 Task: Create new invoice with Date Opened :15-Apr-23, Select Customer: Chilli Thai, Terms: Payment Term 1. Make invoice entry for item-1 with Date: 15-Apr-23, Description: 24/7 Life Premium Bath Tissue , Action: Material, Income Account: Income:Sales, Quantity: 3, Unit Price: 15, Discount $: 0.6. Make entry for item-2 with Date: 15-Apr-23, Description: Nudges Chicken Jerky , Action: Material, Income Account: Income:Sales, Quantity: 1, Unit Price: 10.2, Discount $: 1.6. Make entry for item-3 with Date: 15-Apr-23, Description: Clean & Clear Deep Action Cream Cleanser, Action: Material, Income Account: Income:Sales, Quantity: 1, Unit Price: 11.2, Discount $: 2.1. Write Notes: 'Looking forward to serving you again.'. Post Invoice with Post Date: 15-Apr-23, Post to Accounts: Assets:Accounts Receivable. Pay / Process Payment with Transaction Date: 15-May-23, Amount: 62.1, Transfer Account: Checking Account. Print Invoice, display notes by going to Option, then go to Display Tab and check 'Invoice Notes'.
Action: Mouse moved to (165, 64)
Screenshot: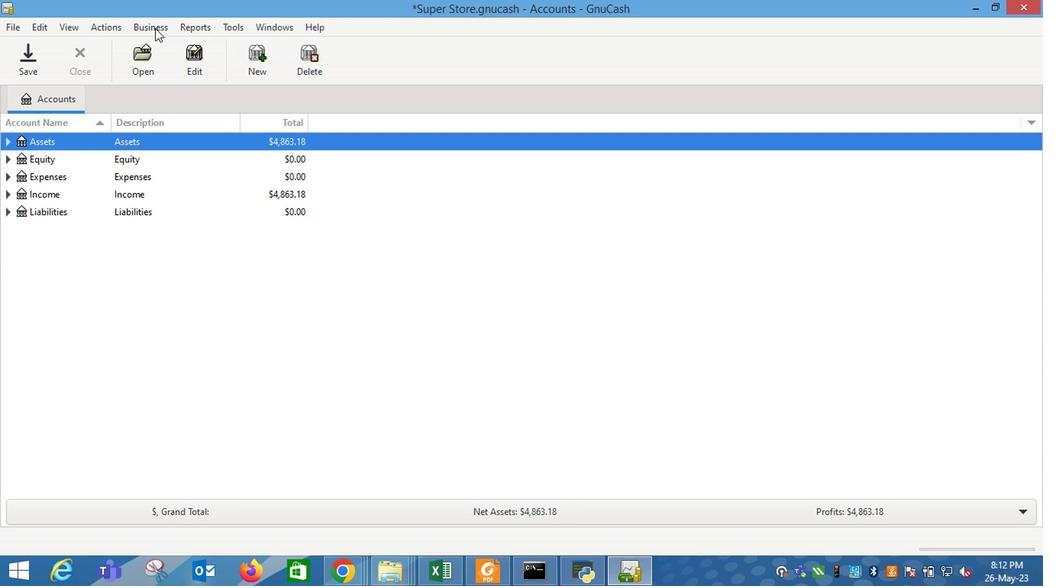 
Action: Mouse pressed left at (165, 64)
Screenshot: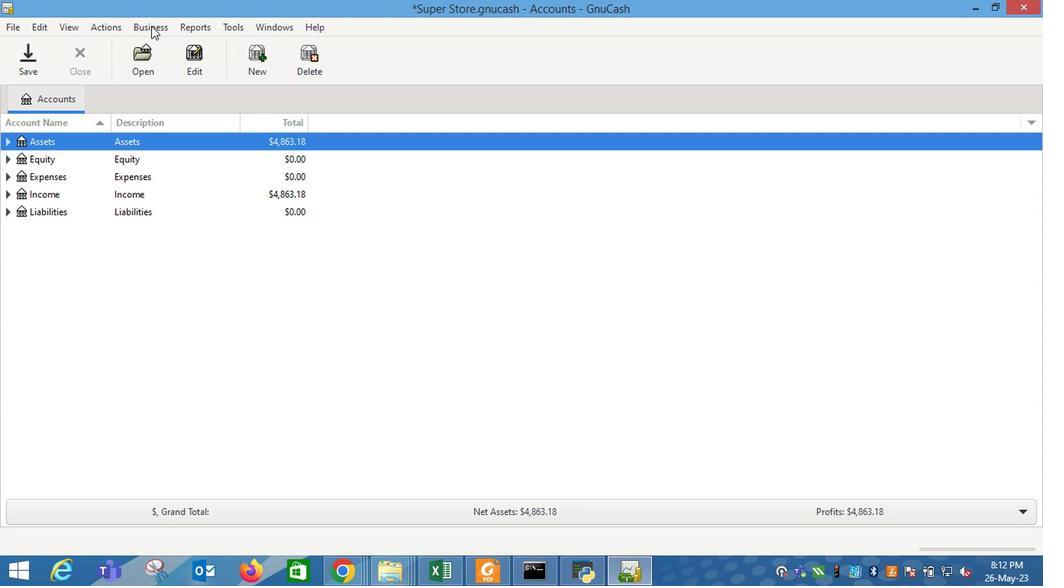
Action: Mouse moved to (335, 98)
Screenshot: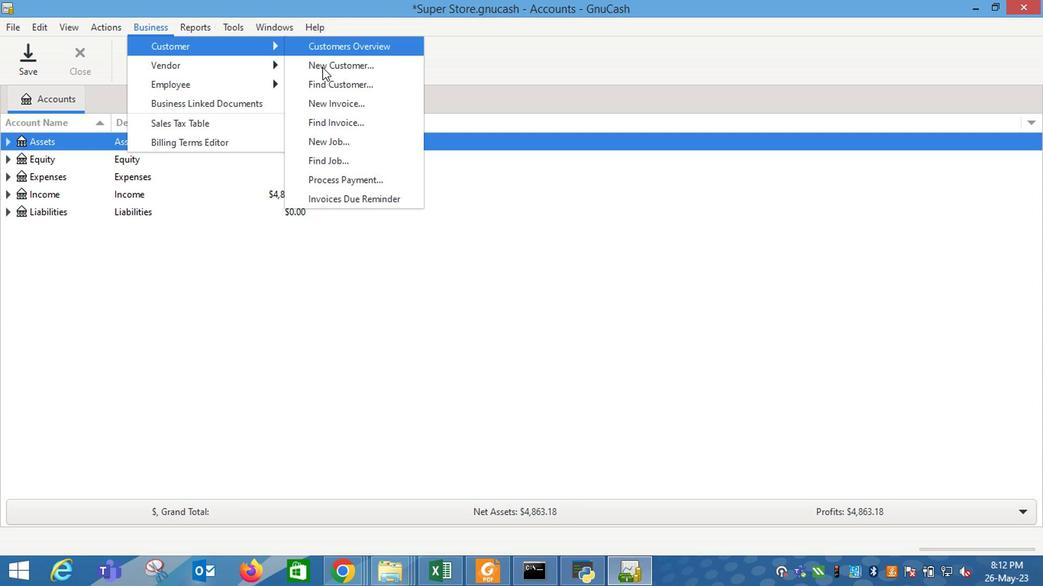 
Action: Mouse pressed left at (335, 98)
Screenshot: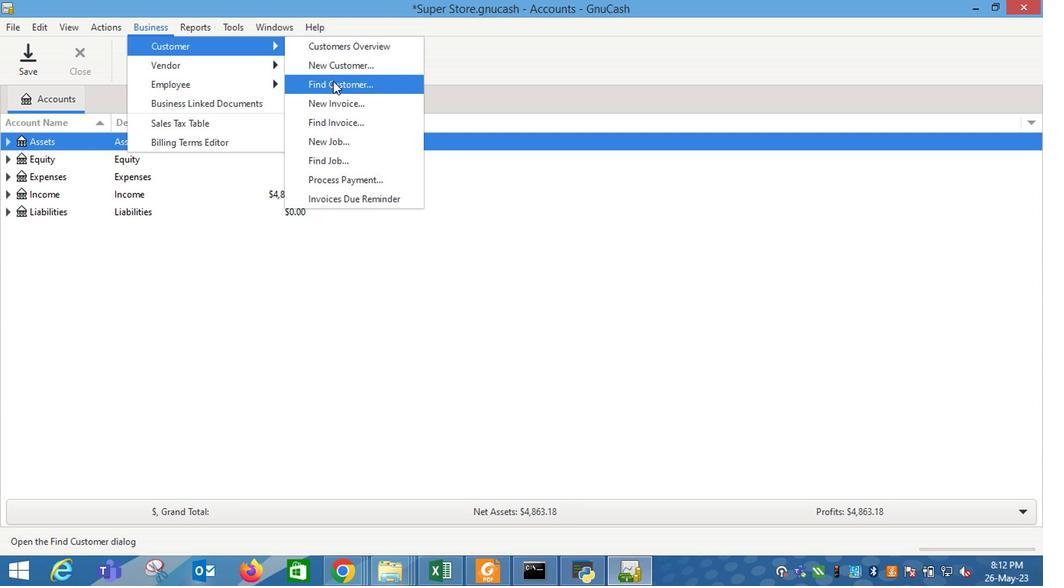 
Action: Mouse moved to (658, 89)
Screenshot: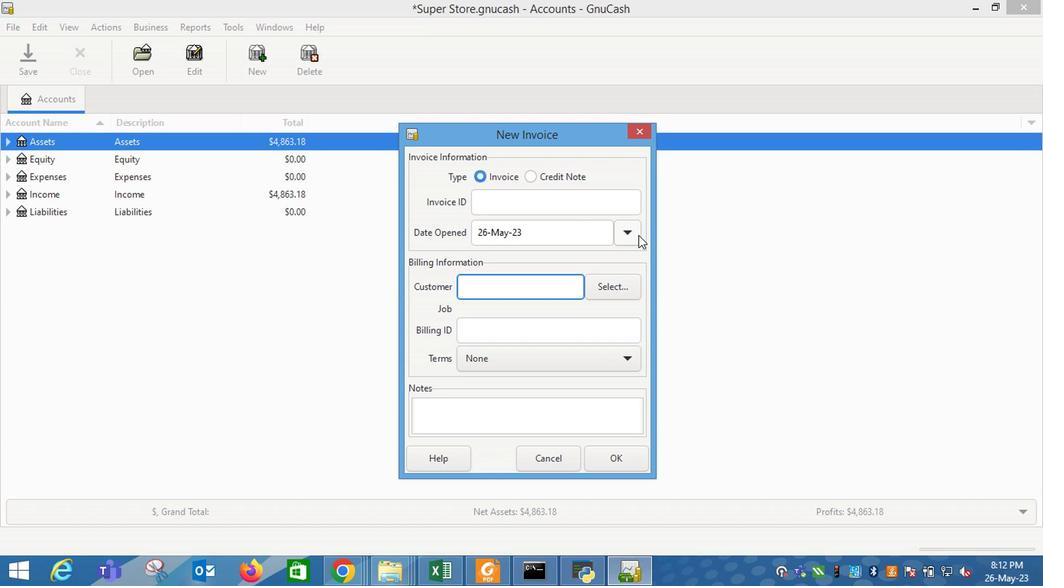 
Action: Mouse pressed left at (658, 89)
Screenshot: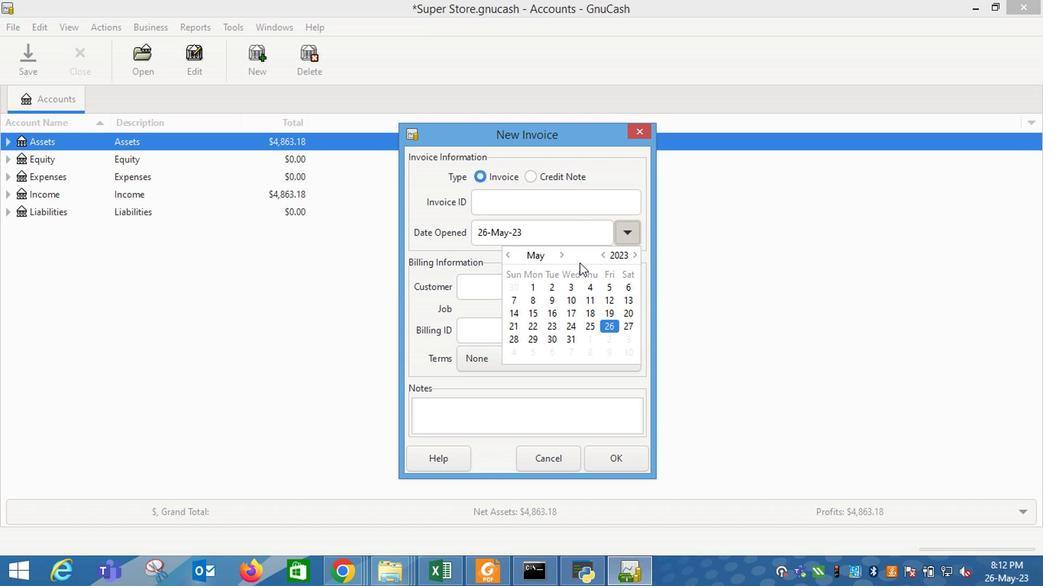 
Action: Mouse moved to (160, 60)
Screenshot: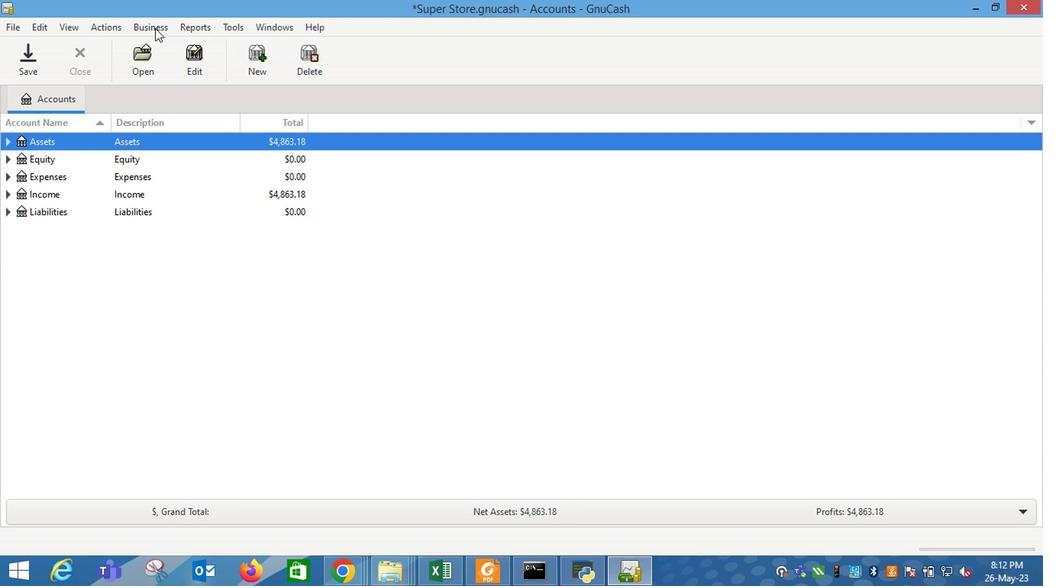 
Action: Mouse pressed left at (160, 60)
Screenshot: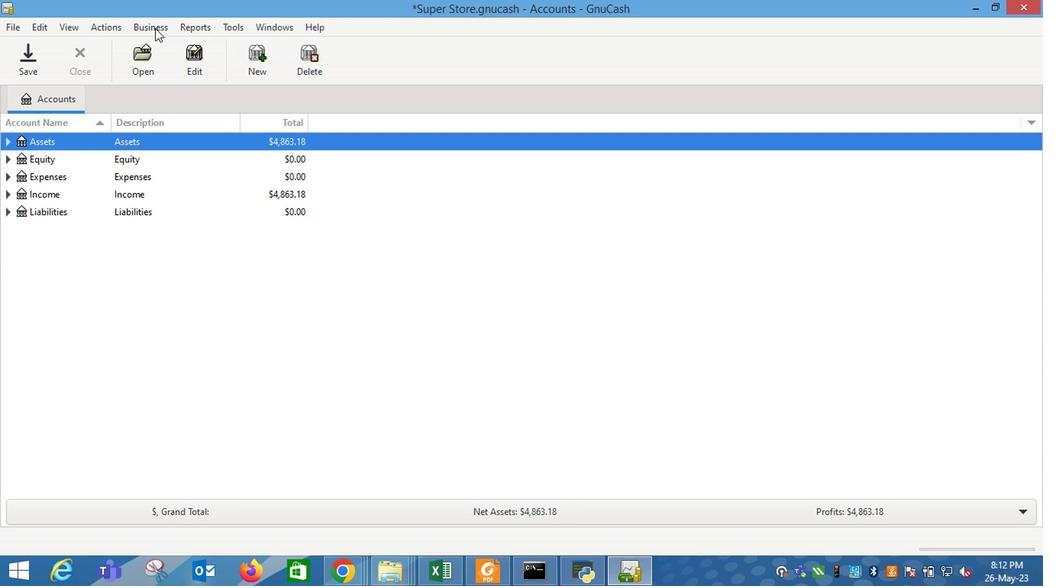 
Action: Mouse moved to (341, 131)
Screenshot: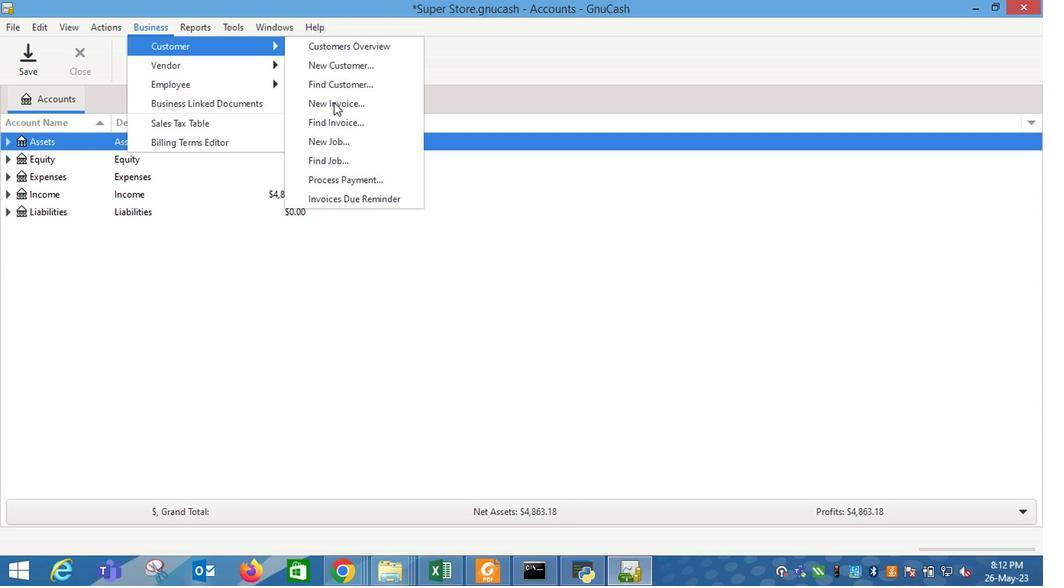 
Action: Mouse pressed left at (341, 131)
Screenshot: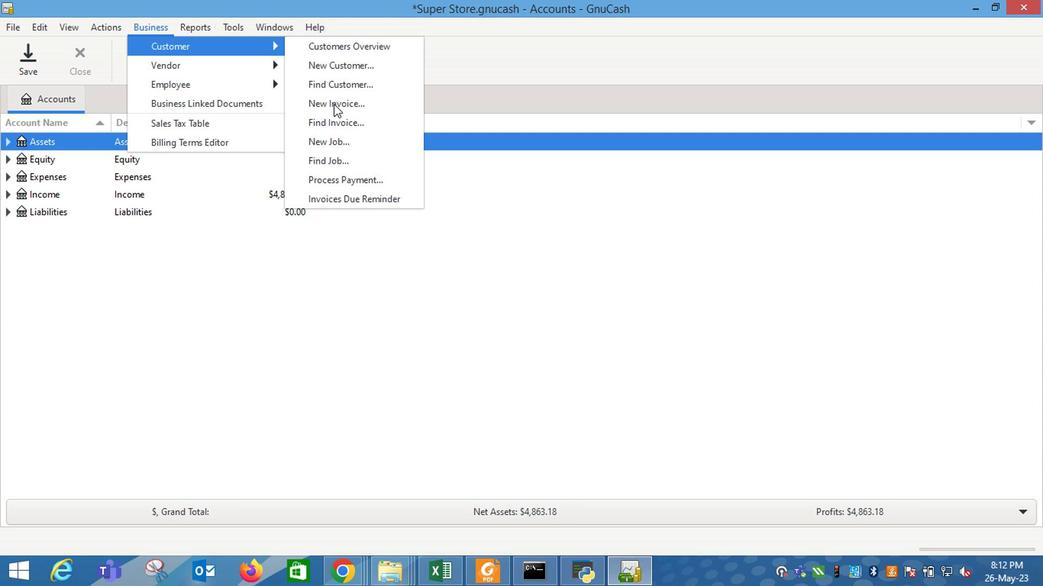 
Action: Mouse moved to (642, 251)
Screenshot: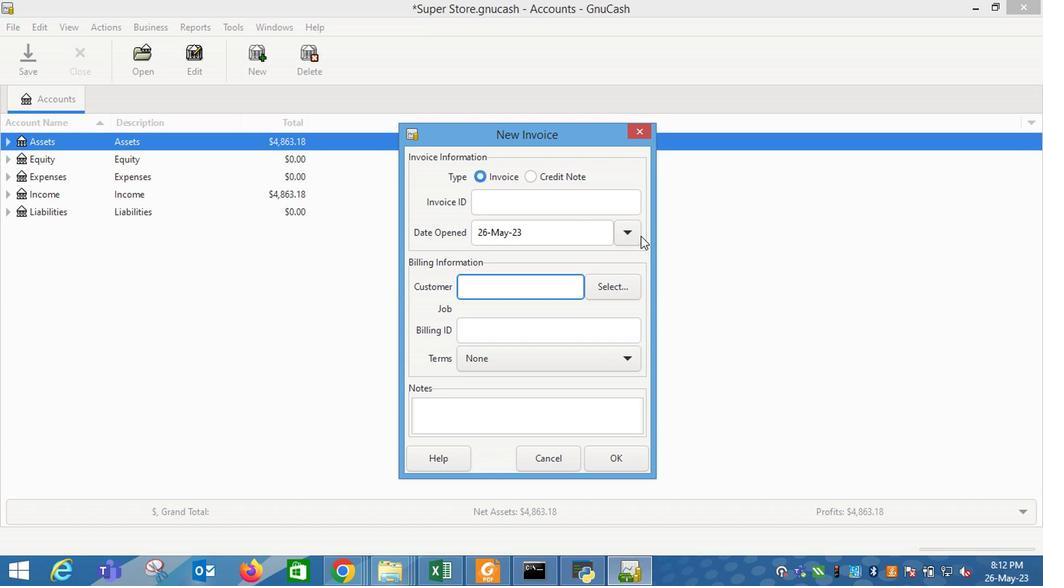 
Action: Mouse pressed left at (642, 251)
Screenshot: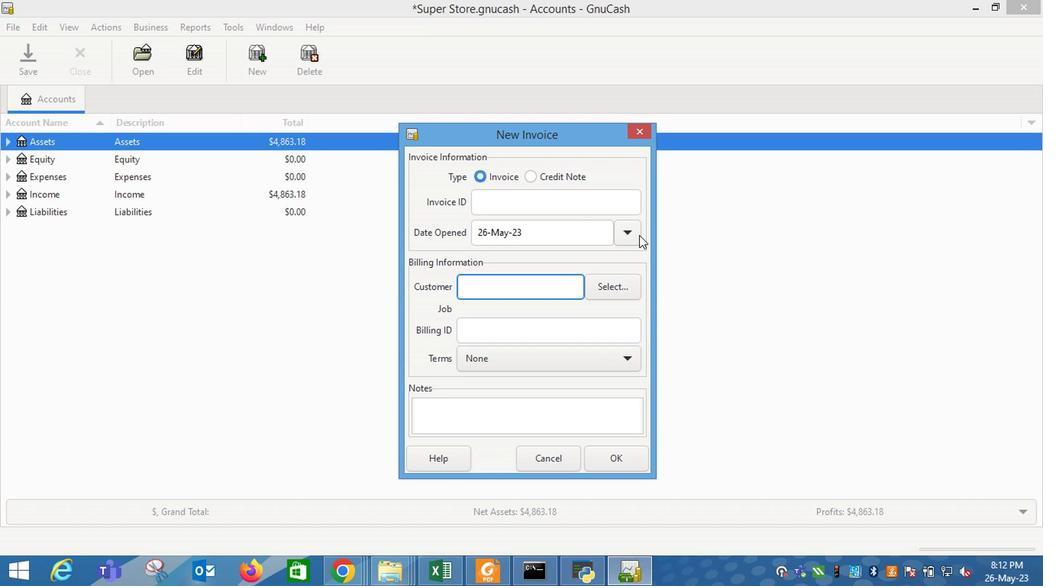 
Action: Mouse moved to (514, 268)
Screenshot: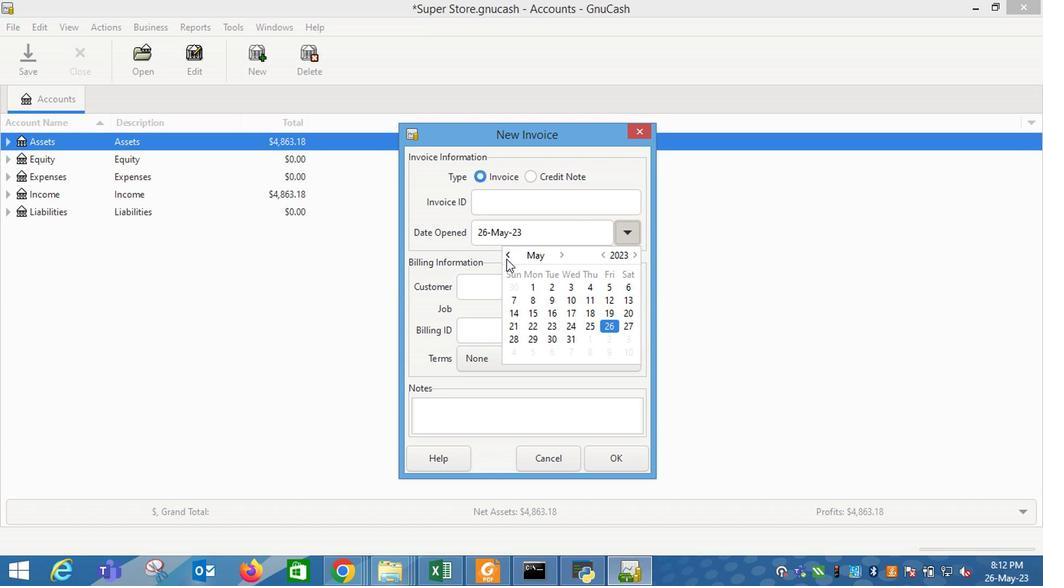 
Action: Mouse pressed left at (514, 268)
Screenshot: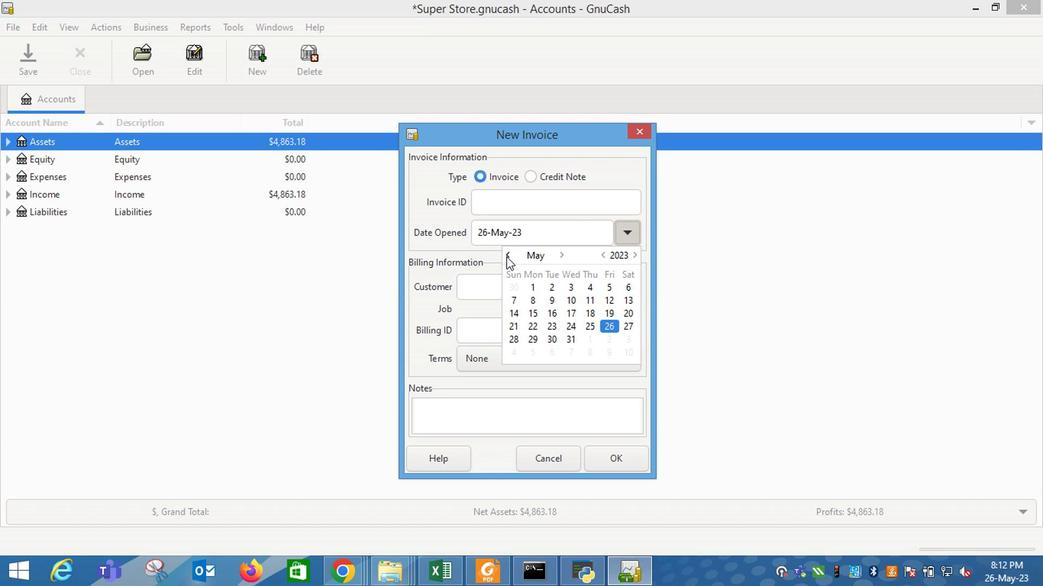 
Action: Mouse moved to (634, 319)
Screenshot: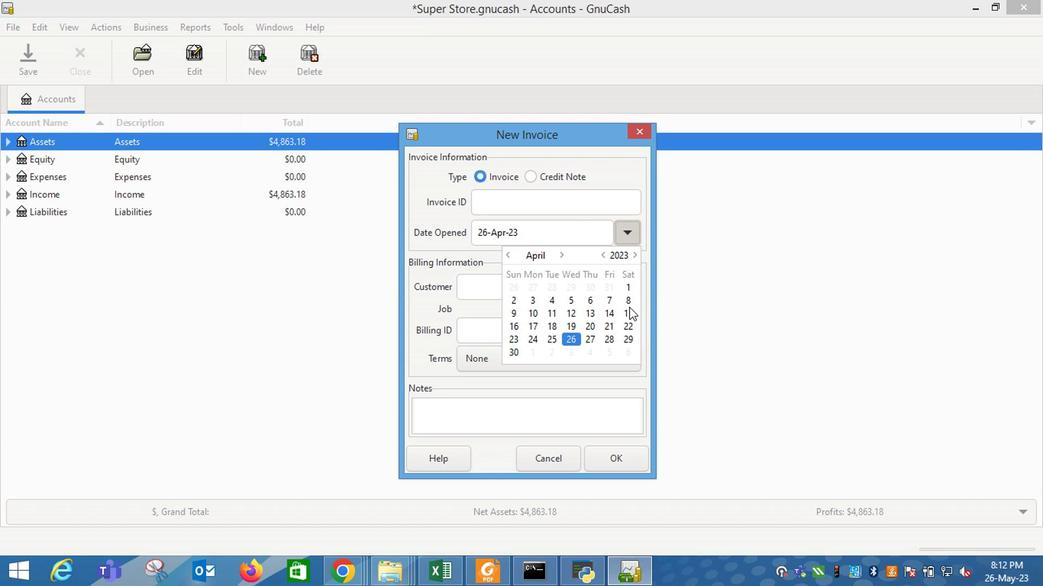 
Action: Mouse pressed left at (634, 319)
Screenshot: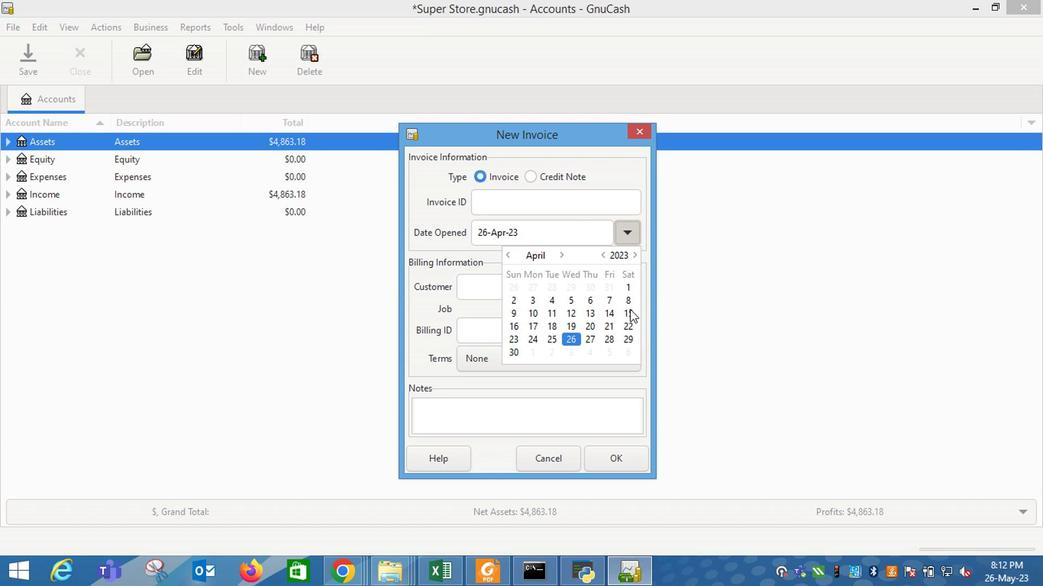 
Action: Mouse moved to (472, 289)
Screenshot: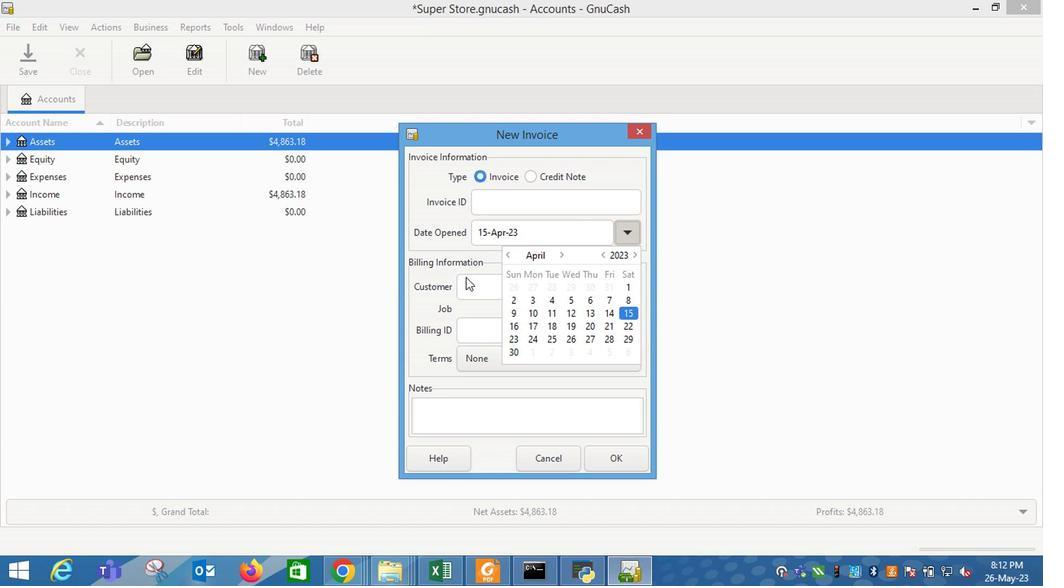 
Action: Mouse pressed left at (472, 289)
Screenshot: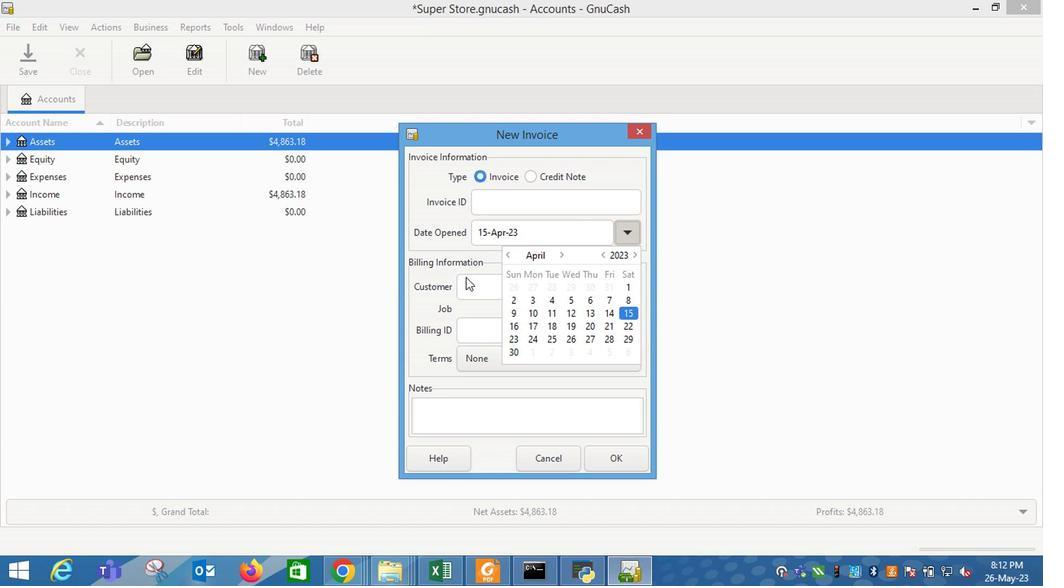 
Action: Mouse moved to (480, 296)
Screenshot: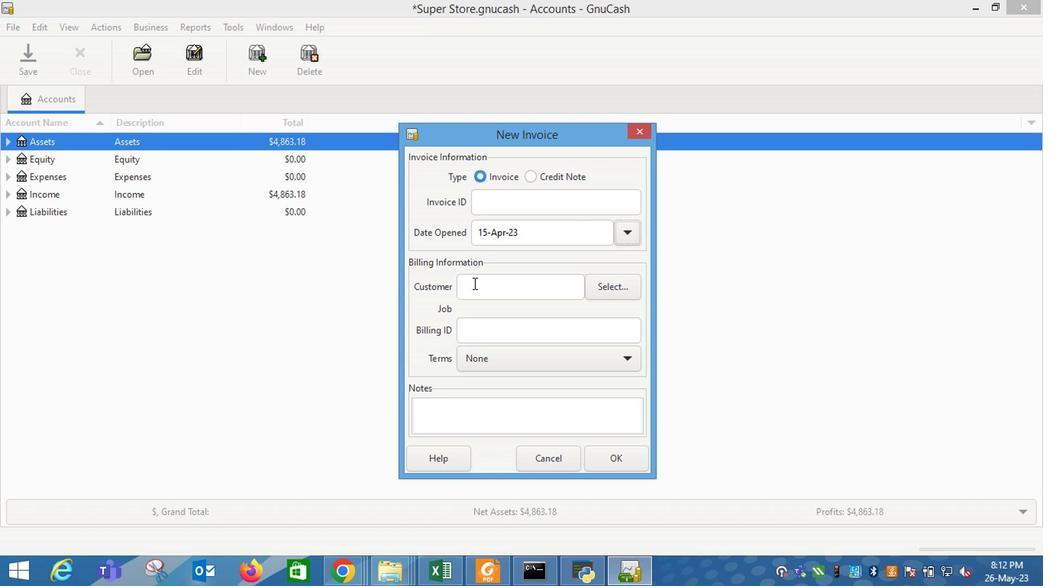 
Action: Mouse pressed left at (480, 296)
Screenshot: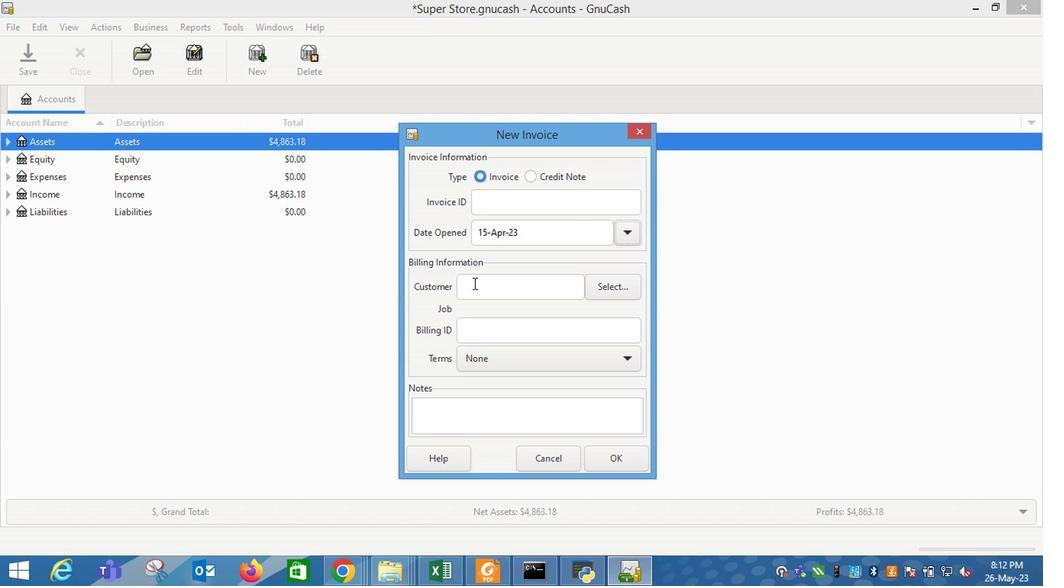 
Action: Key pressed <Key.shift_r>Chi
Screenshot: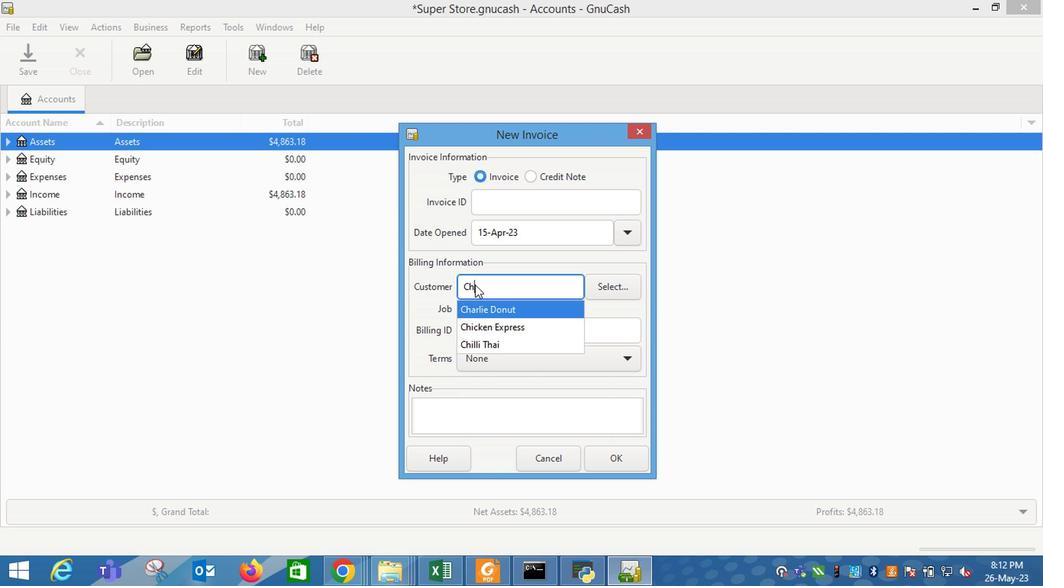 
Action: Mouse moved to (493, 339)
Screenshot: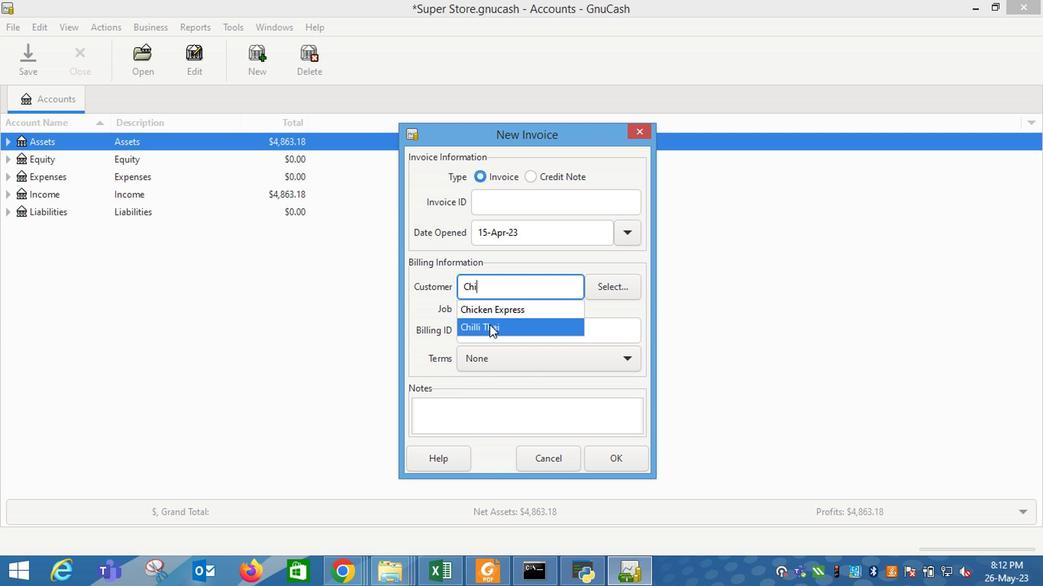 
Action: Mouse pressed left at (493, 339)
Screenshot: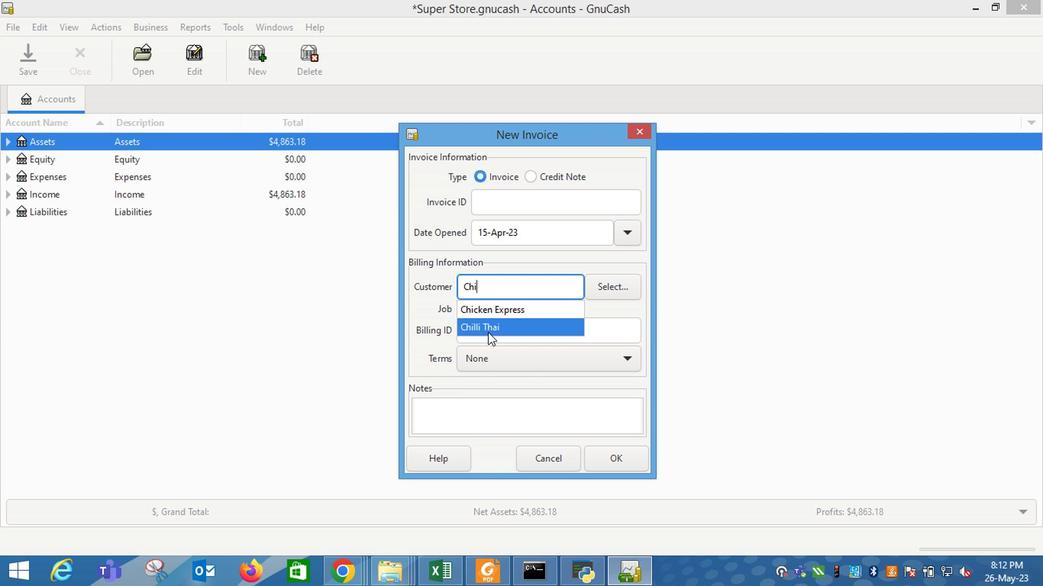 
Action: Mouse moved to (498, 378)
Screenshot: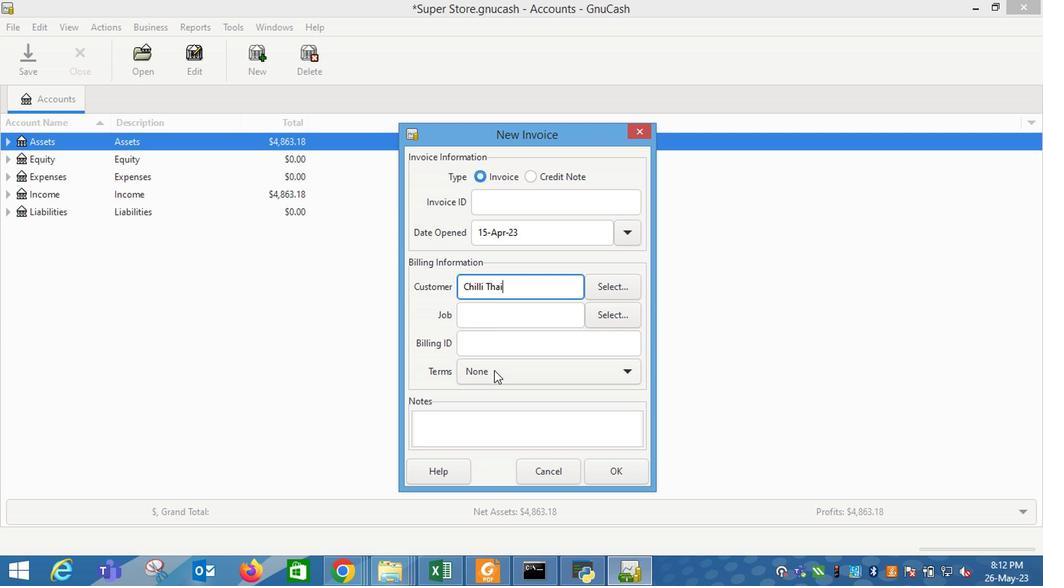 
Action: Mouse pressed left at (498, 378)
Screenshot: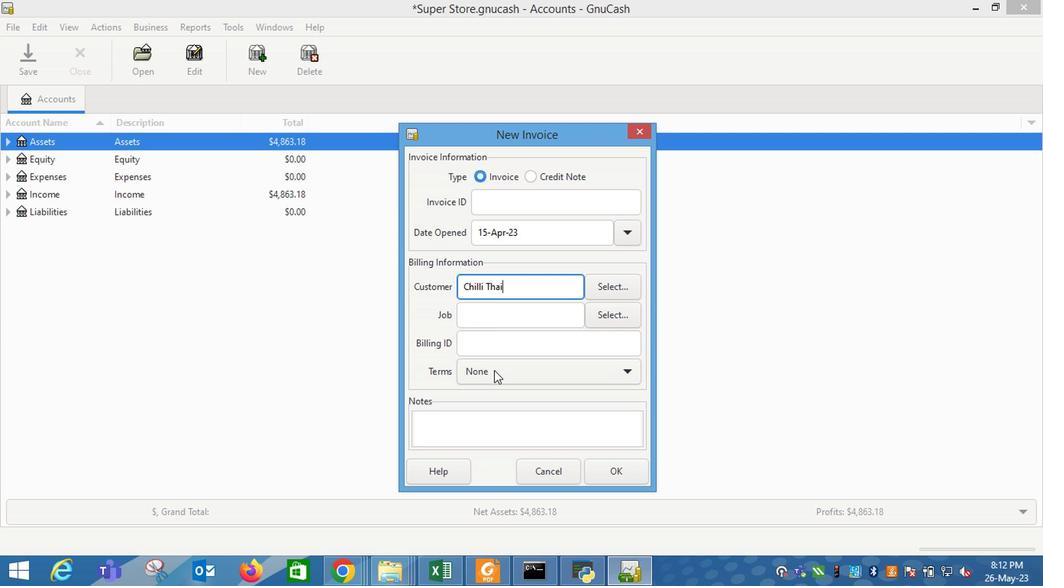 
Action: Mouse moved to (499, 404)
Screenshot: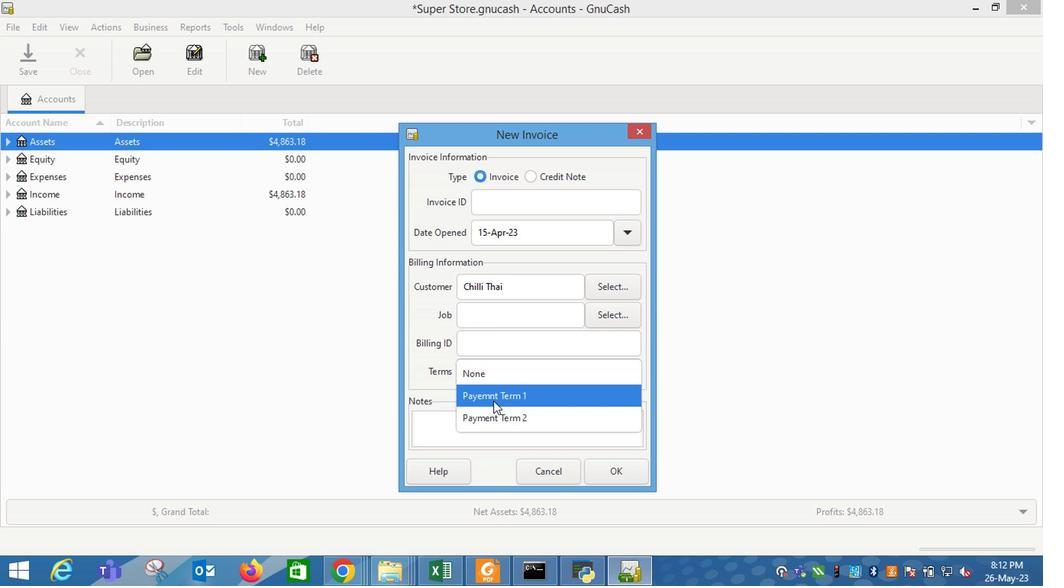 
Action: Mouse pressed left at (499, 404)
Screenshot: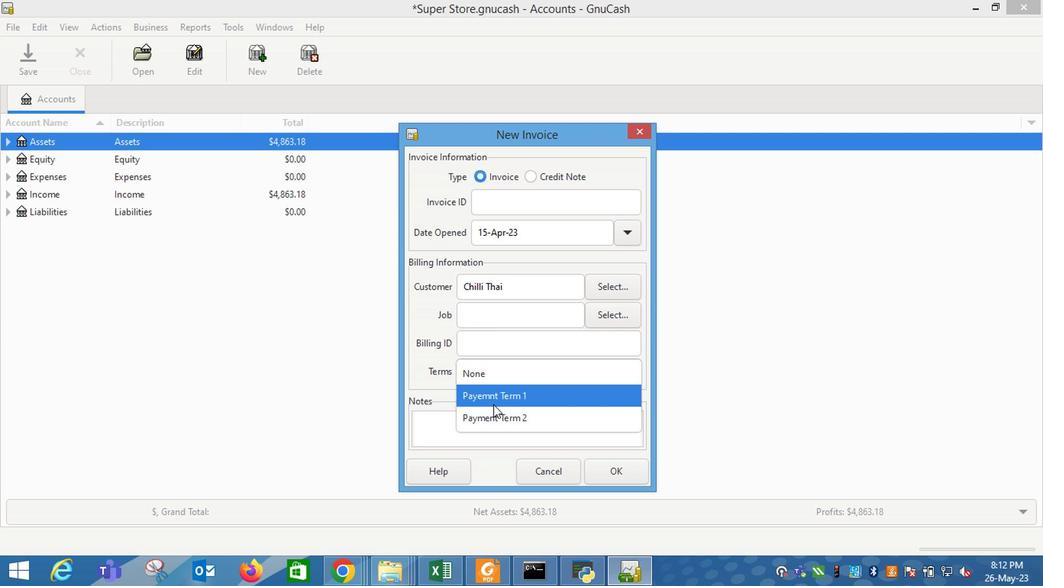 
Action: Mouse moved to (610, 468)
Screenshot: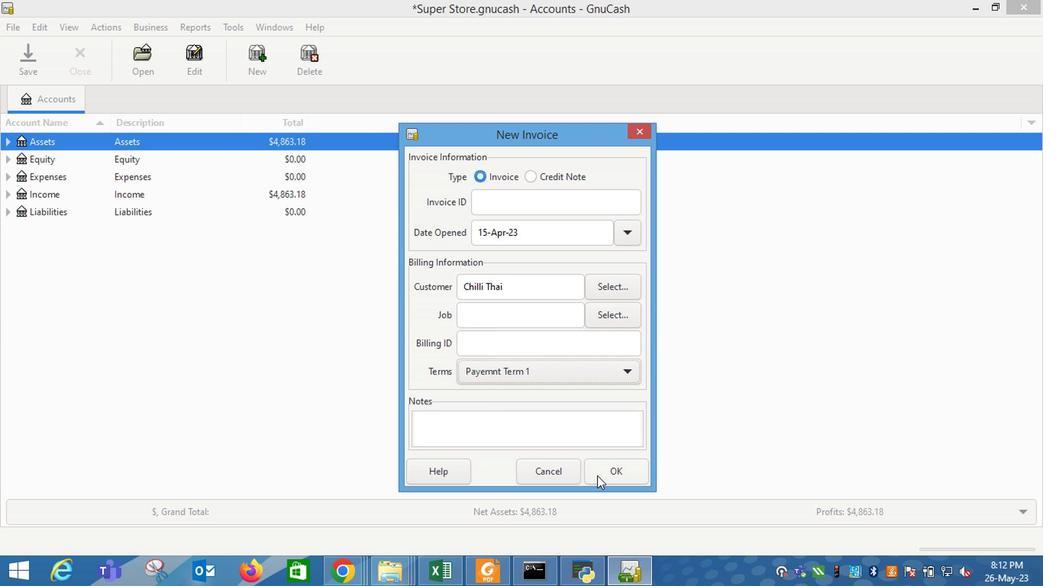 
Action: Mouse pressed left at (610, 468)
Screenshot: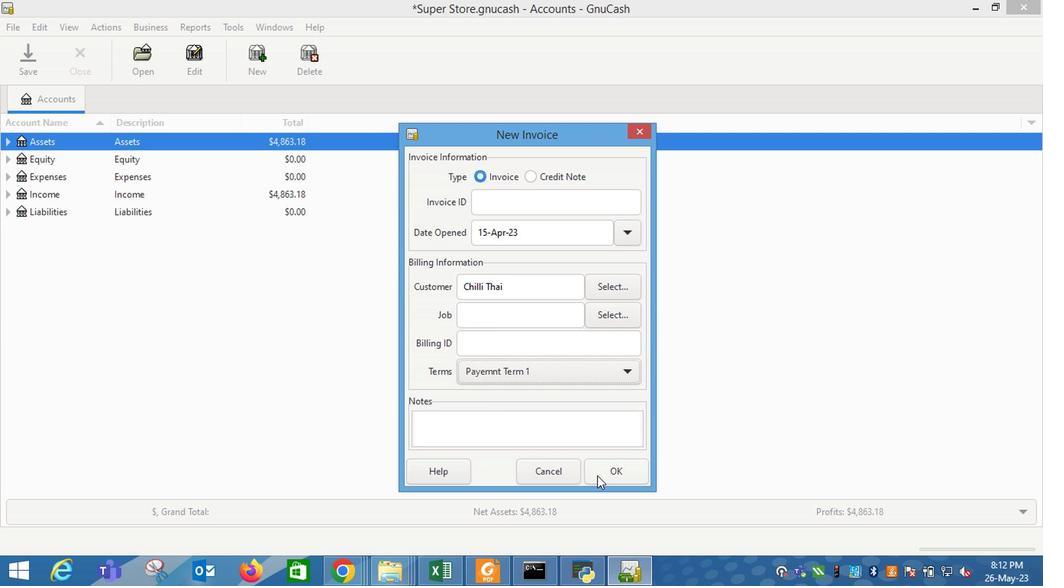 
Action: Mouse moved to (80, 307)
Screenshot: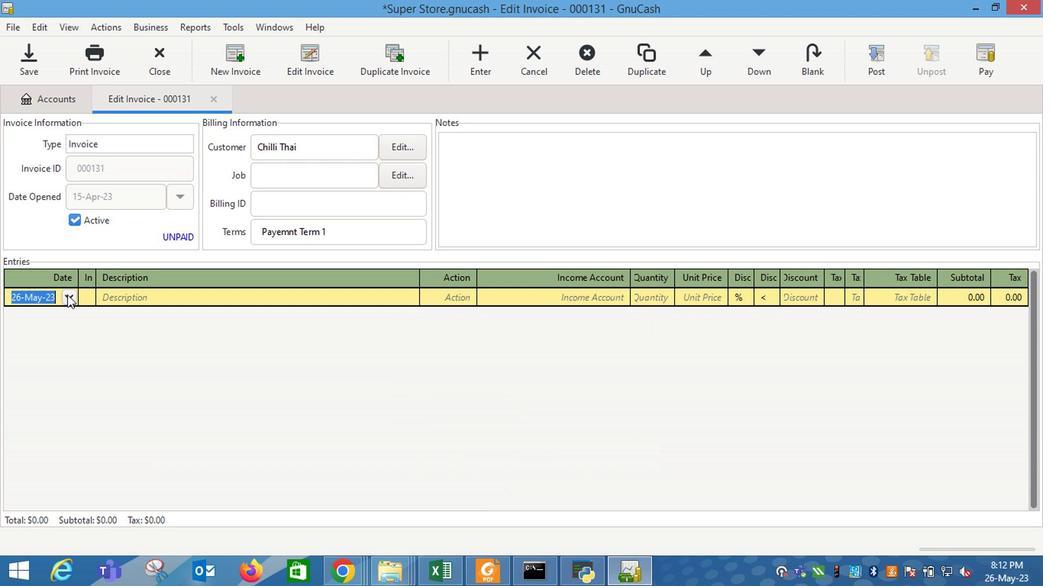 
Action: Mouse pressed left at (80, 307)
Screenshot: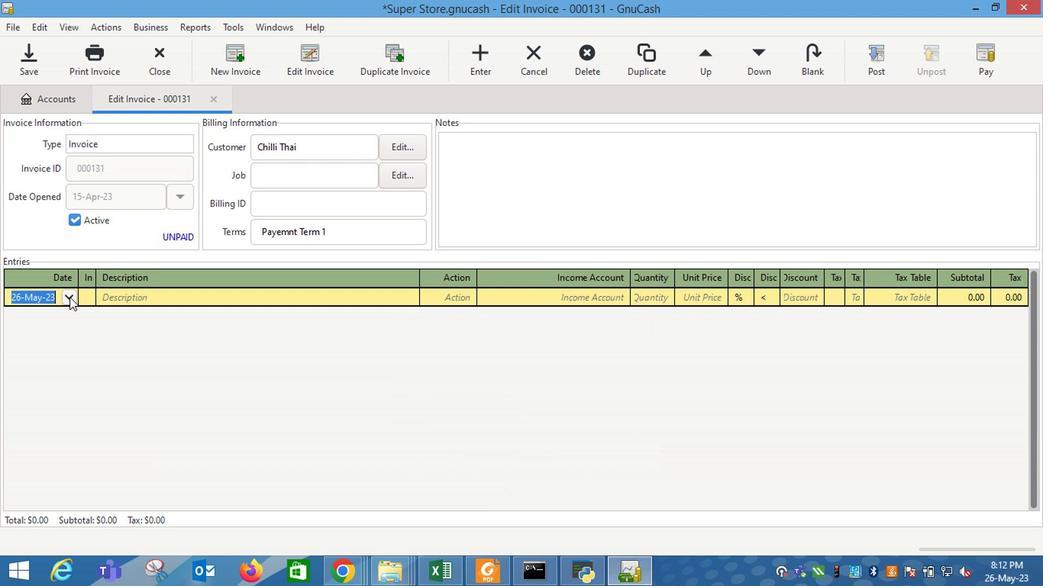 
Action: Mouse moved to (19, 323)
Screenshot: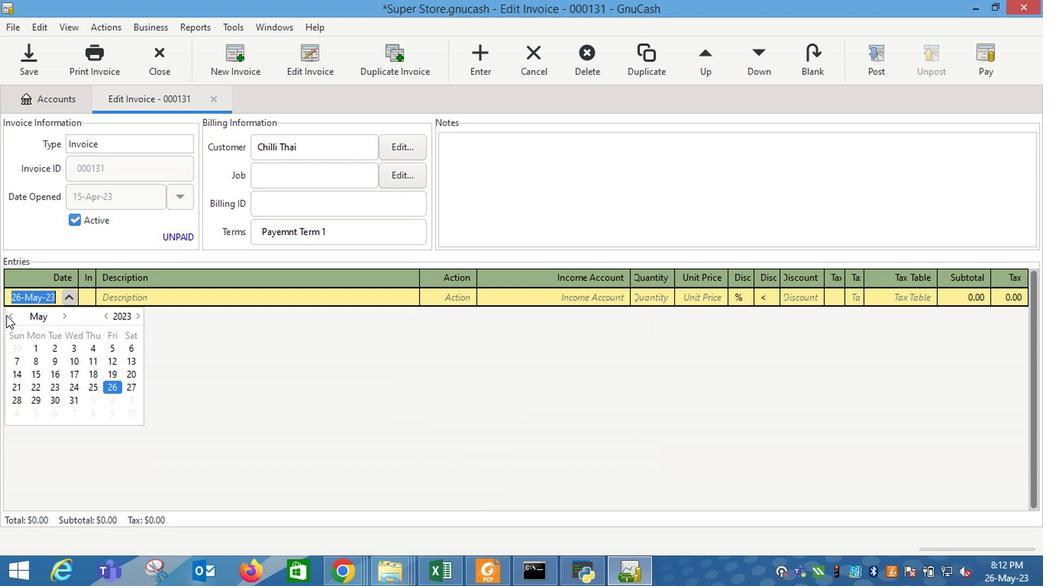 
Action: Mouse pressed left at (19, 323)
Screenshot: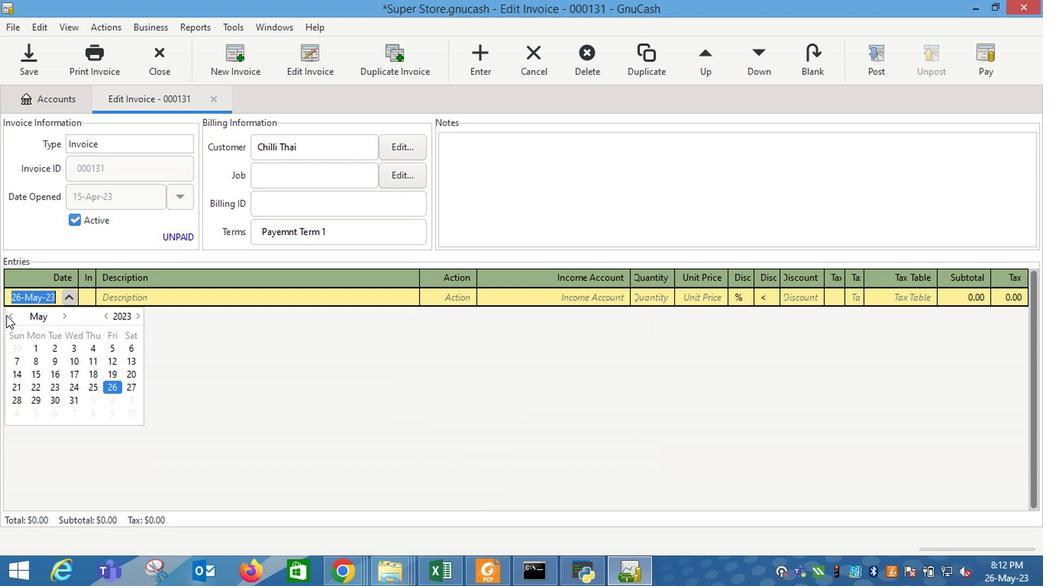
Action: Mouse moved to (139, 378)
Screenshot: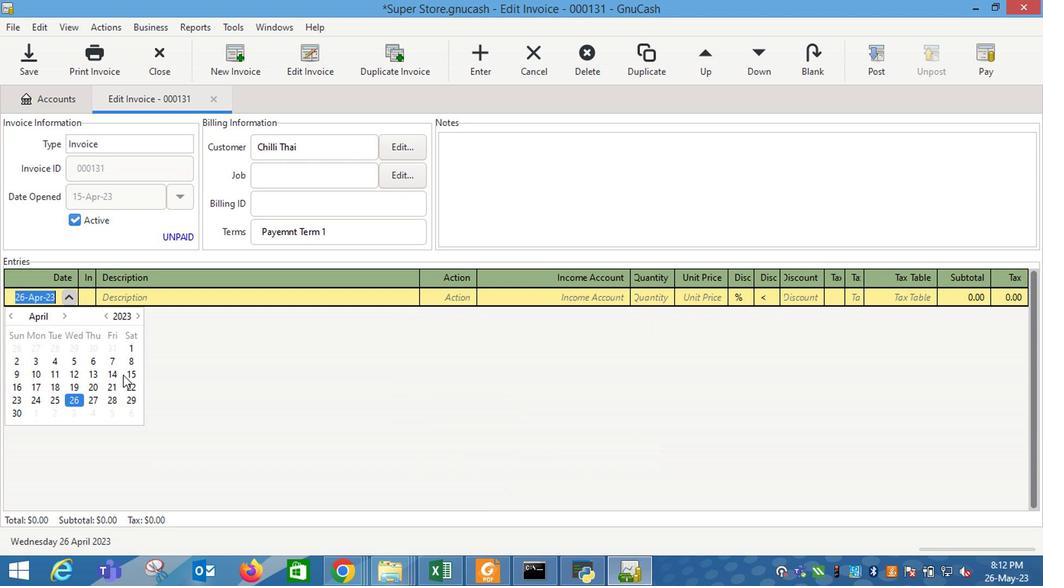 
Action: Mouse pressed left at (139, 378)
Screenshot: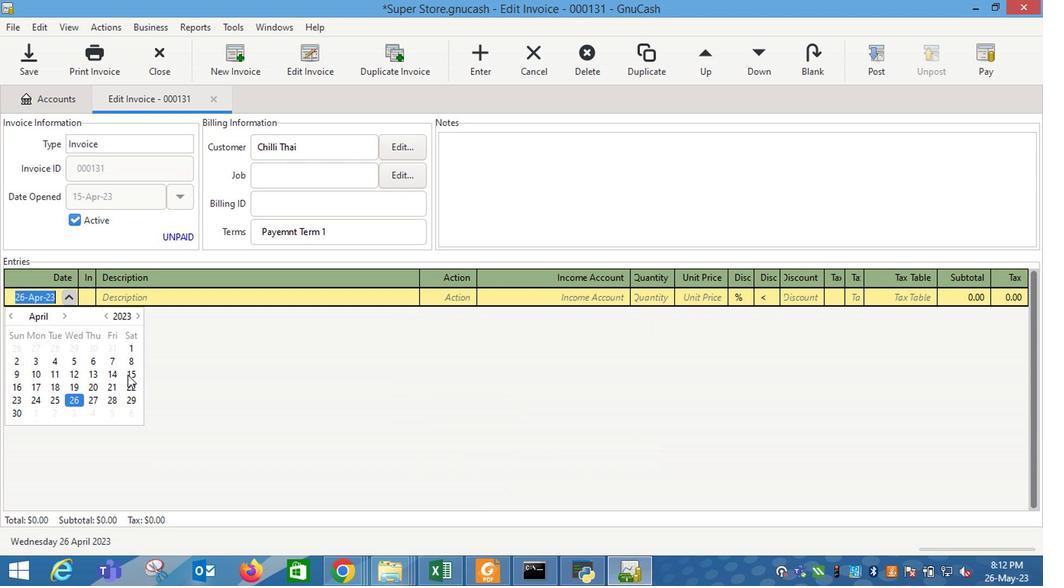 
Action: Mouse moved to (140, 377)
Screenshot: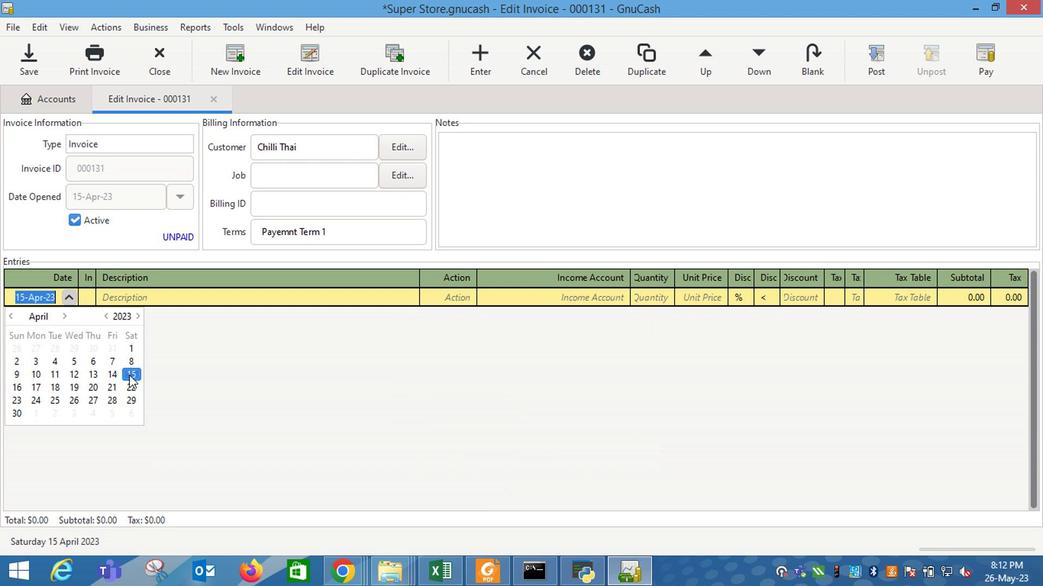
Action: Key pressed <Key.tab>24/7<Key.space><Key.shift_r>Life<Key.space><Key.shift_r>Premium<Key.space><Key.shift_r>Bath<Key.space><Key.shift_r>Tissue<Key.tab>m<Key.tab>i<Key.down><Key.down><Key.down><Key.tab>3<Key.tab>15
Screenshot: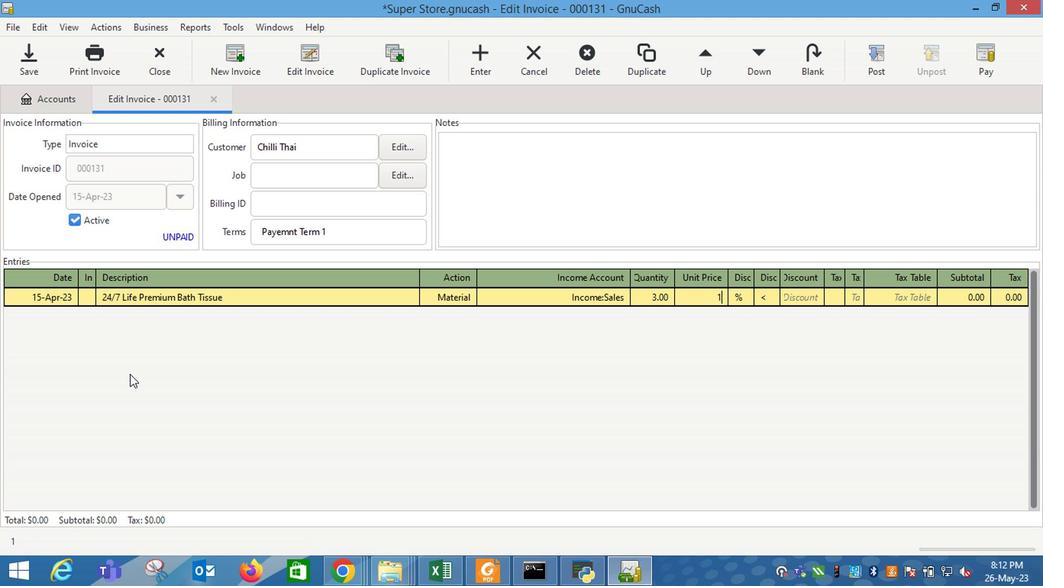 
Action: Mouse moved to (765, 313)
Screenshot: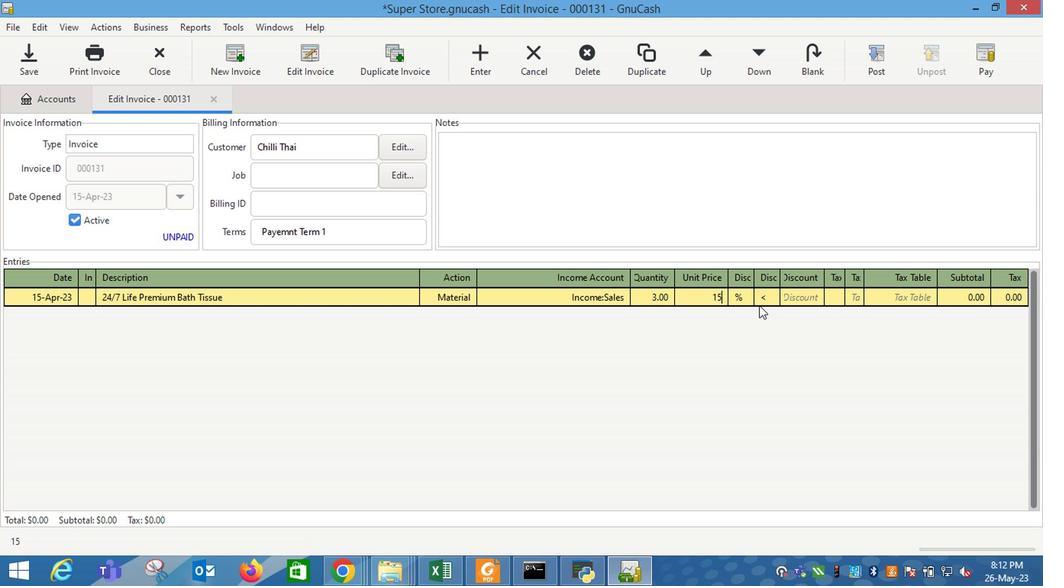 
Action: Key pressed <Key.tab>
Screenshot: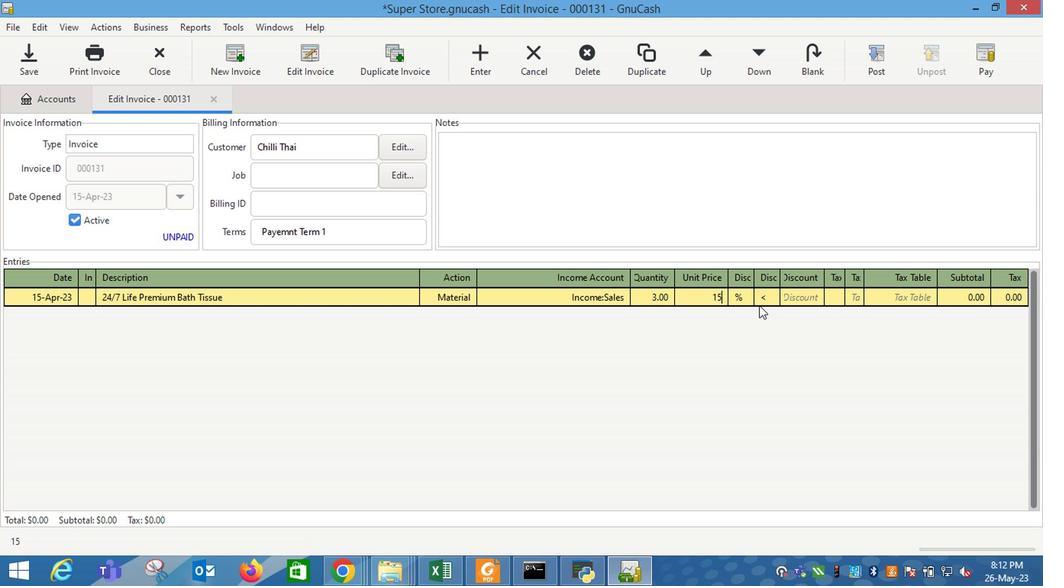 
Action: Mouse moved to (751, 308)
Screenshot: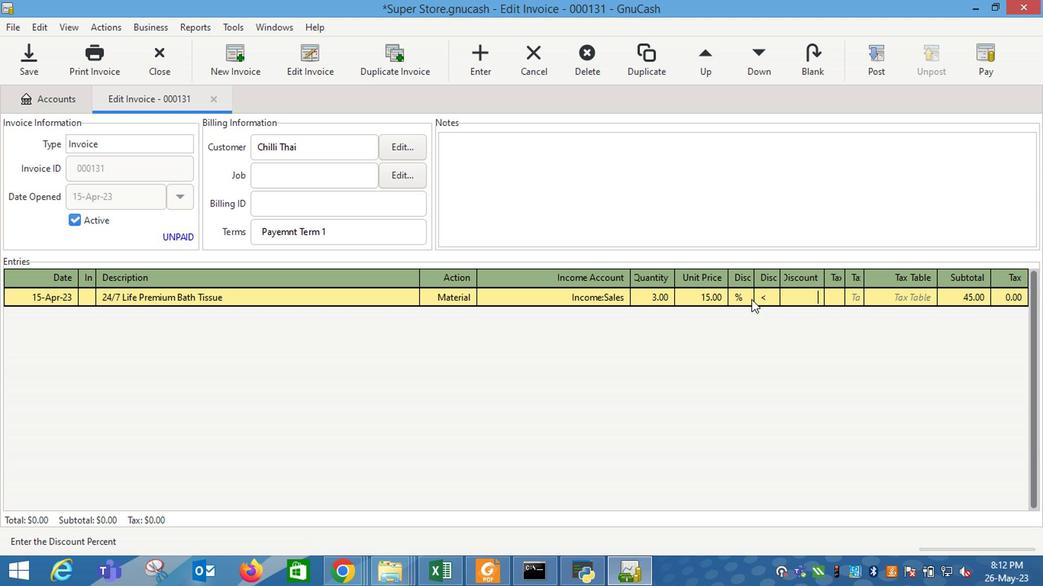 
Action: Mouse pressed left at (751, 308)
Screenshot: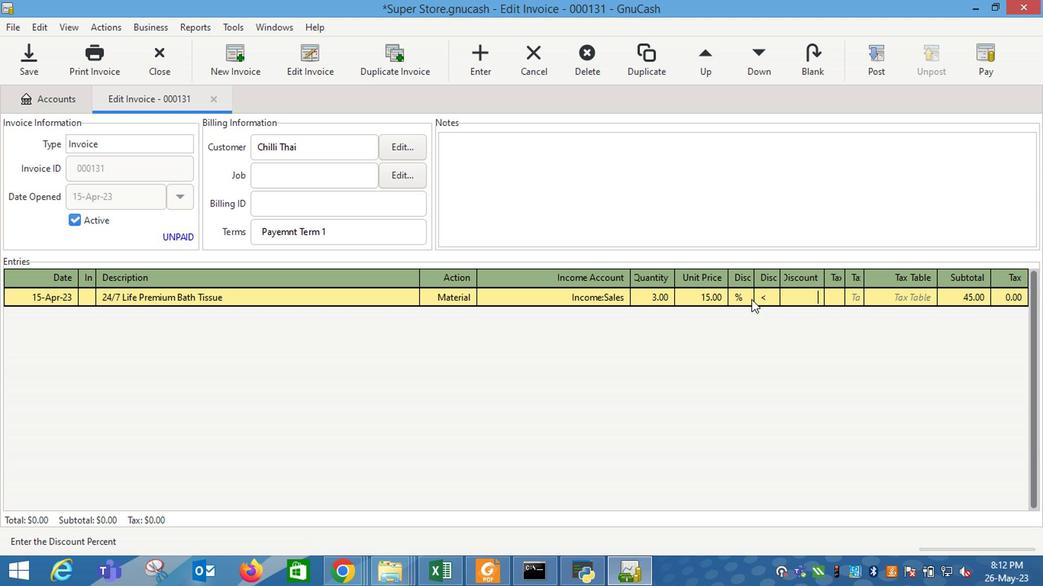 
Action: Mouse moved to (768, 305)
Screenshot: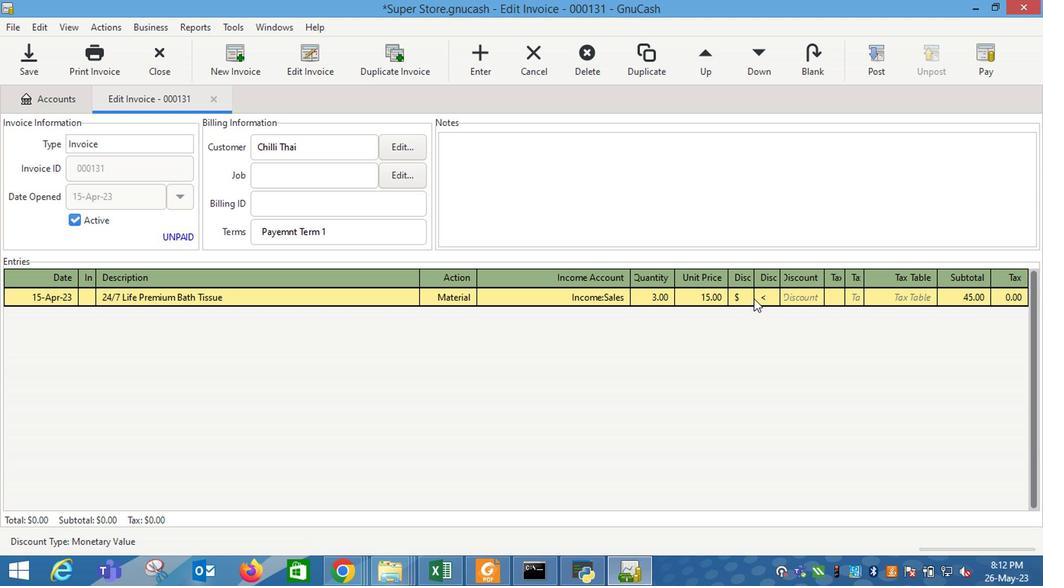 
Action: Mouse pressed left at (768, 305)
Screenshot: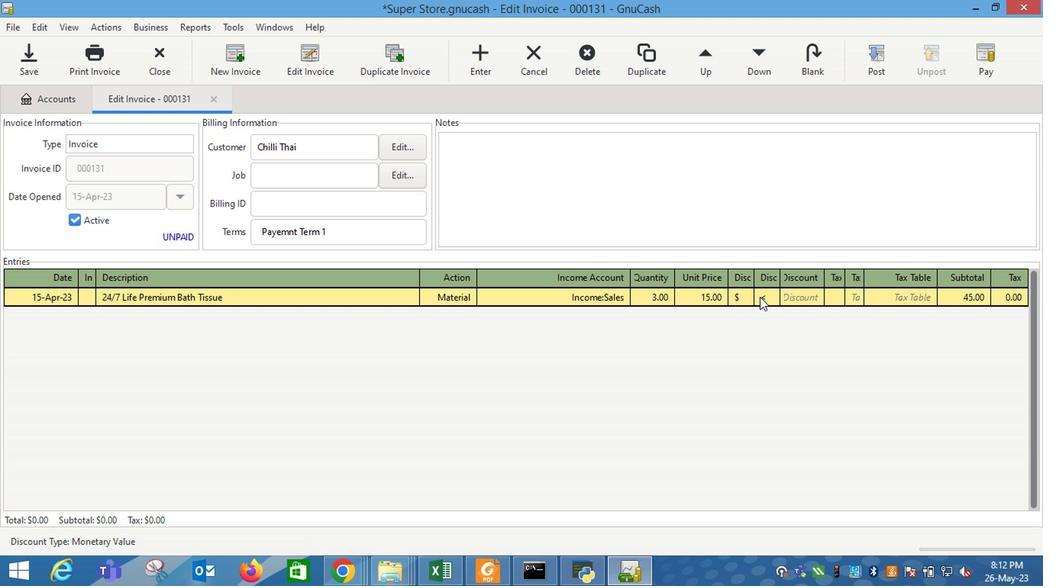 
Action: Mouse moved to (813, 305)
Screenshot: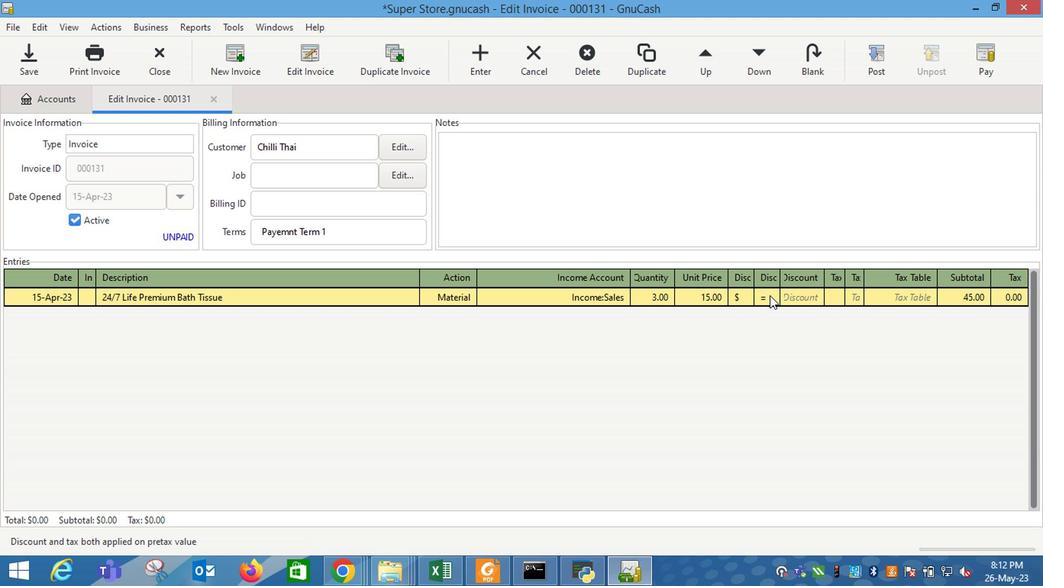 
Action: Mouse pressed left at (813, 305)
Screenshot: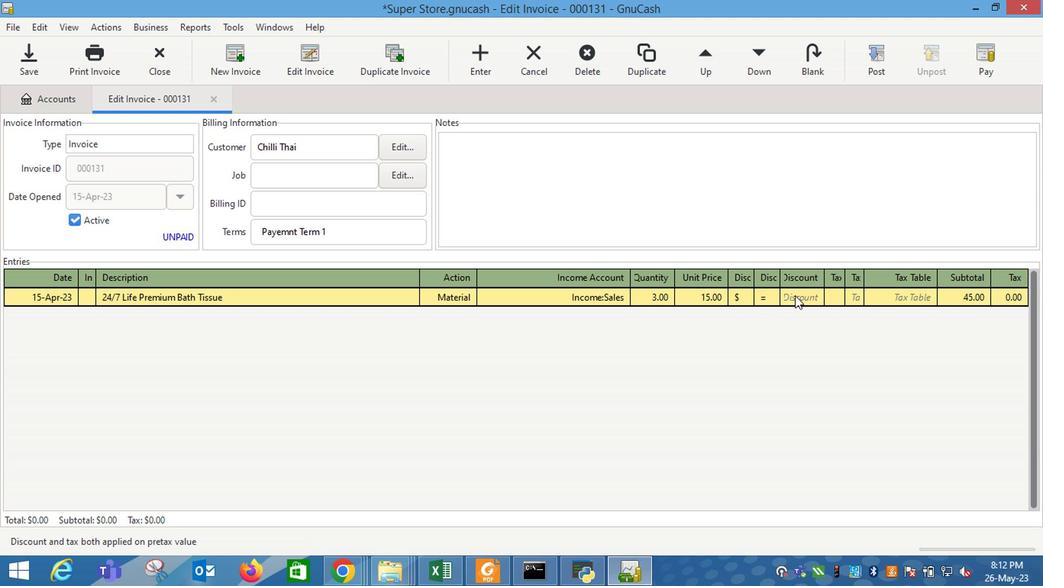 
Action: Key pressed 0.6<Key.enter><Key.tab><Key.shift_r>Nudges<Key.space><Key.shift_r>Chicken<Key.space><Key.shift_r>K<Key.backspace><Key.shift_r>Jerky<Key.tab>m<Key.tab>i<Key.down><Key.down><Key.down><Key.tab>1<Key.tab>10.2
Screenshot: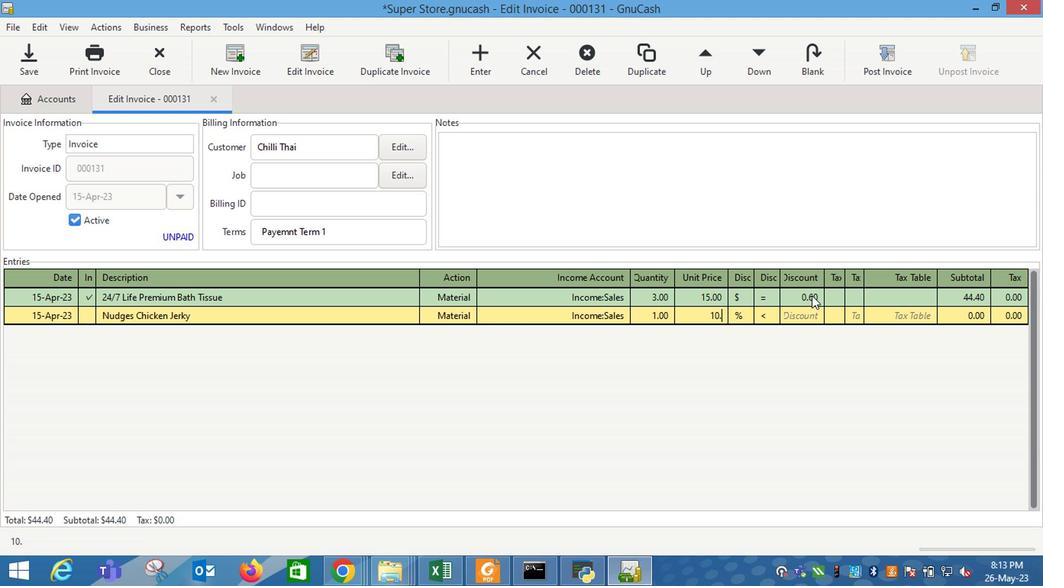 
Action: Mouse moved to (734, 320)
Screenshot: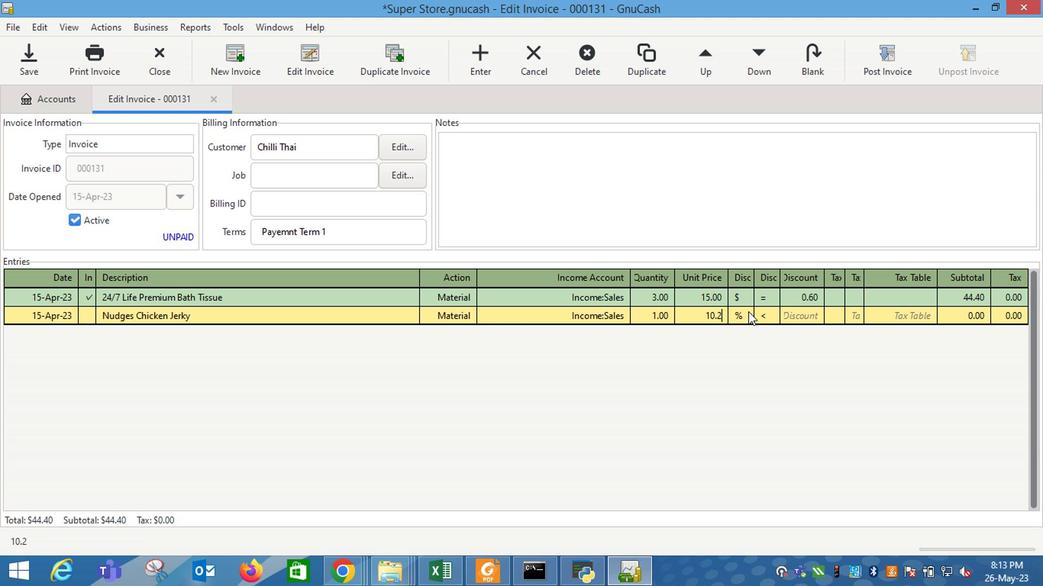 
Action: Mouse pressed left at (734, 320)
Screenshot: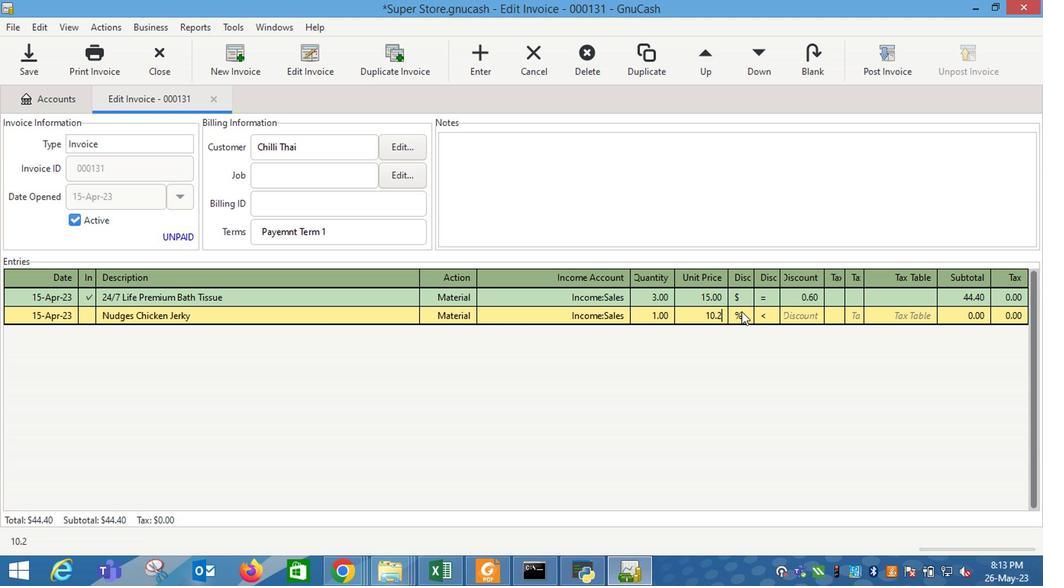 
Action: Mouse moved to (766, 324)
Screenshot: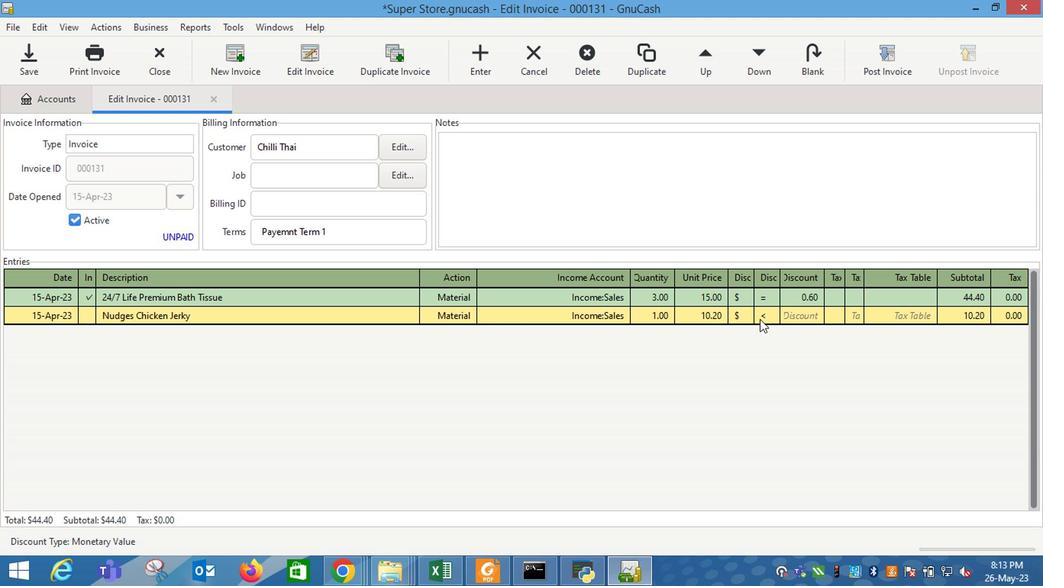 
Action: Mouse pressed left at (766, 324)
Screenshot: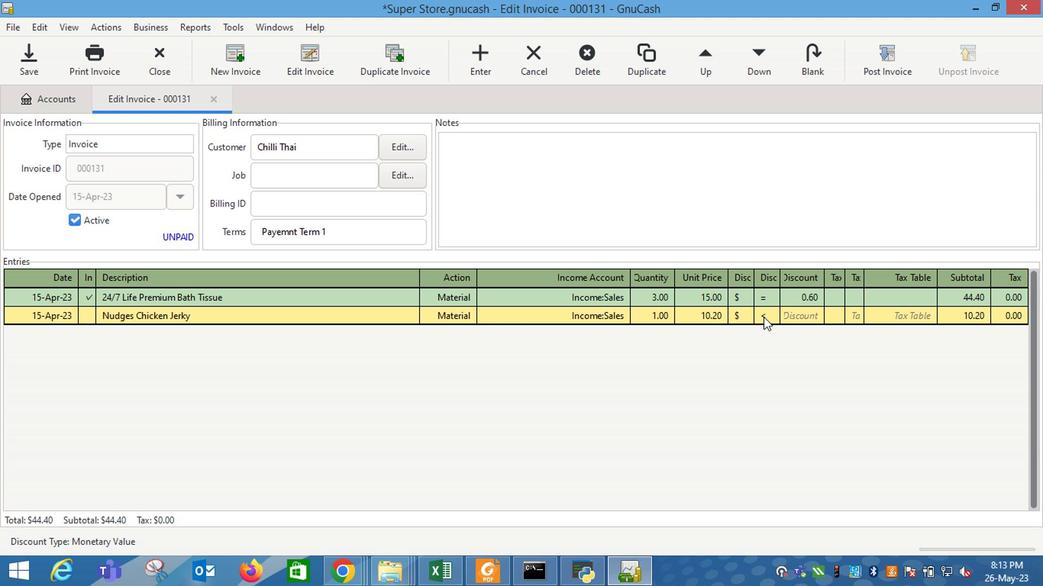 
Action: Mouse moved to (801, 328)
Screenshot: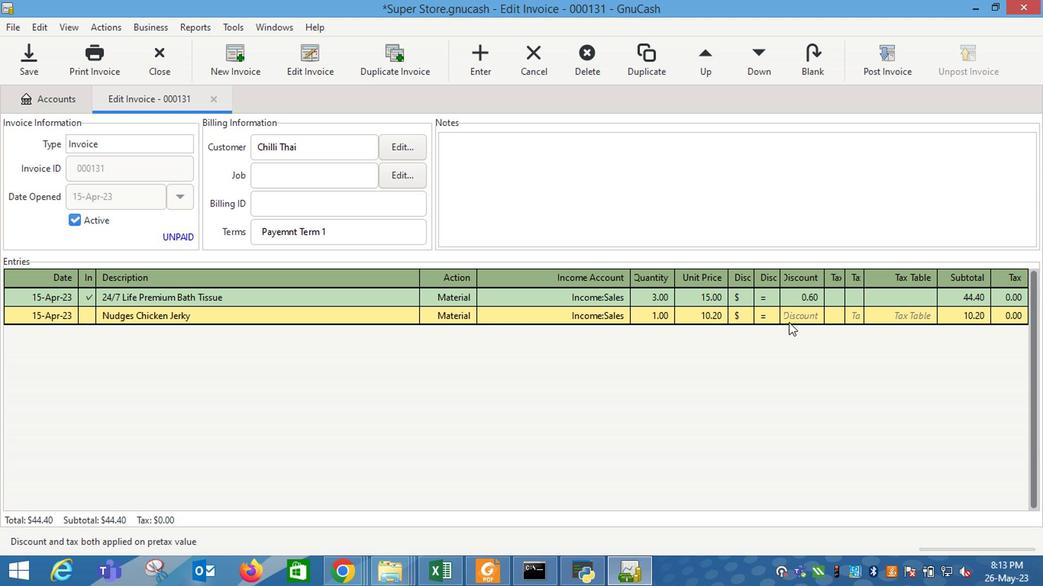 
Action: Mouse pressed left at (801, 328)
Screenshot: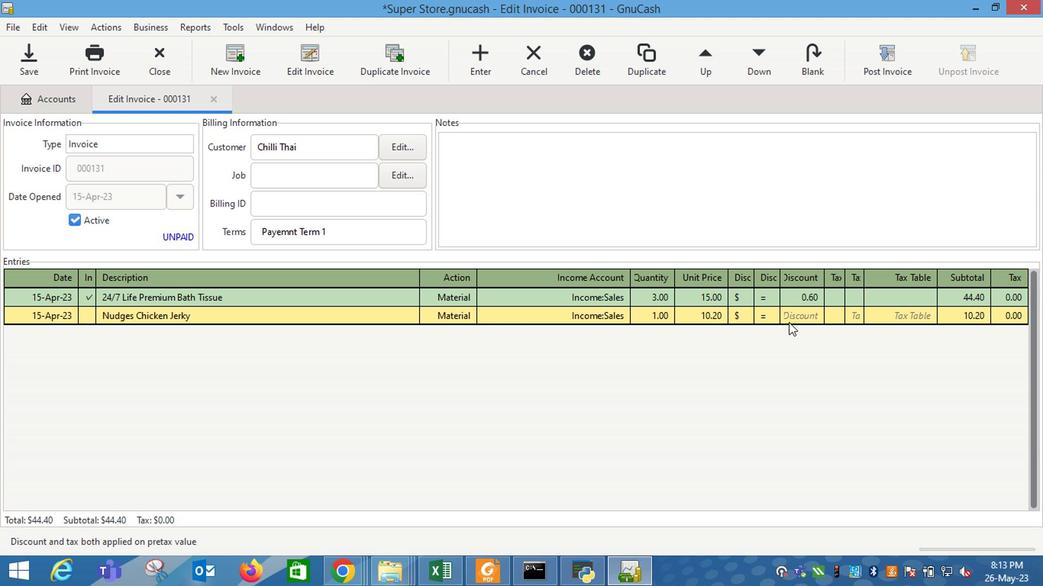 
Action: Key pressed 1.6<Key.enter><Key.tab><Key.shift_r>Clean<Key.space><Key.shift_r>&<Key.space><Key.shift_r>Clear<Key.space><Key.shift_r>Deep<Key.space><Key.shift_r>Action<Key.space><Key.shift_r>Cream<Key.space><Key.shift_r>Cleanser<Key.tab>m<Key.tab>i<Key.down><Key.down><Key.down><Key.tab>1<Key.tab>11.2
Screenshot: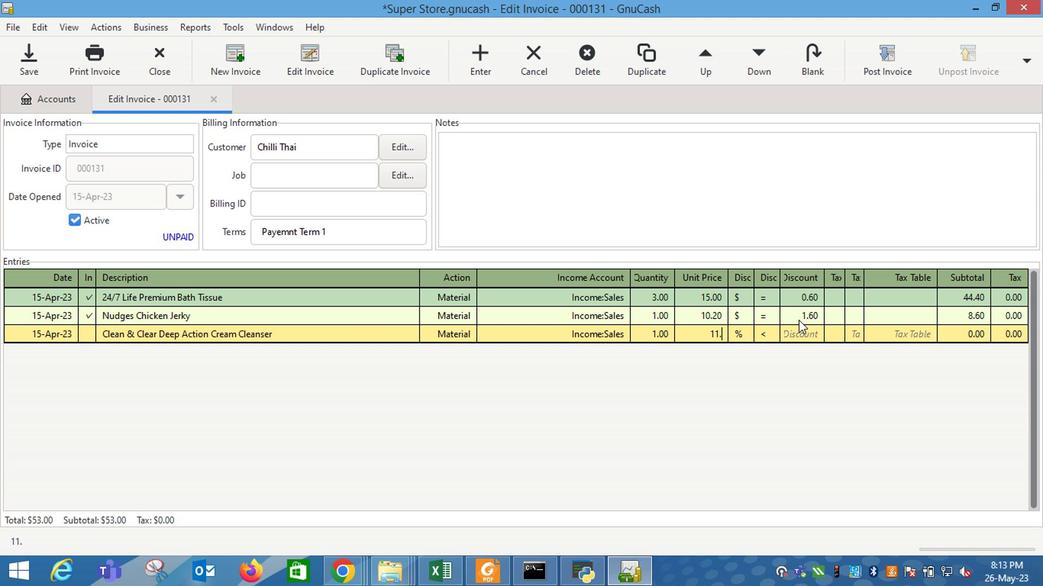
Action: Mouse moved to (743, 339)
Screenshot: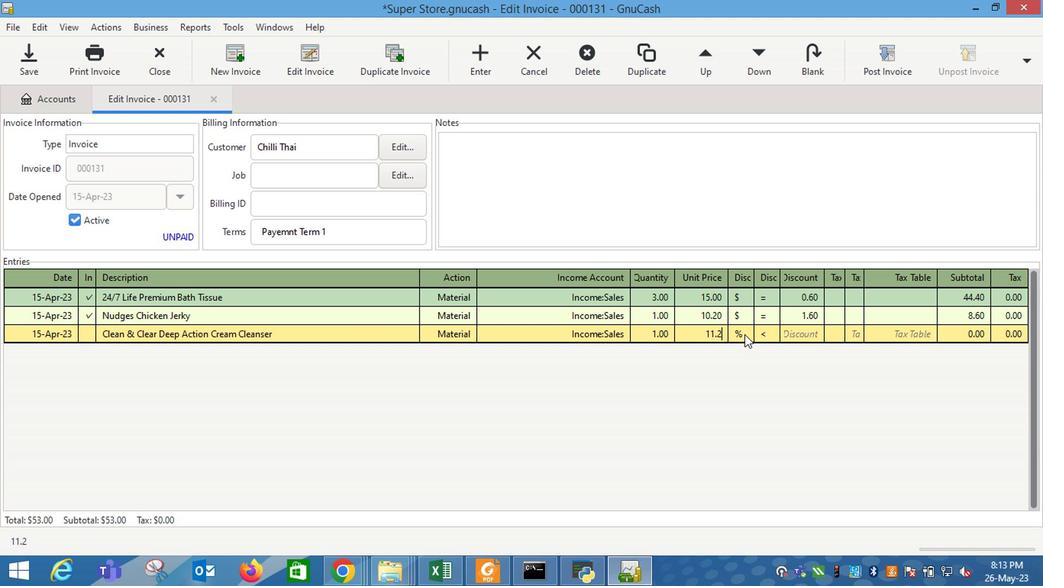 
Action: Mouse pressed left at (743, 339)
Screenshot: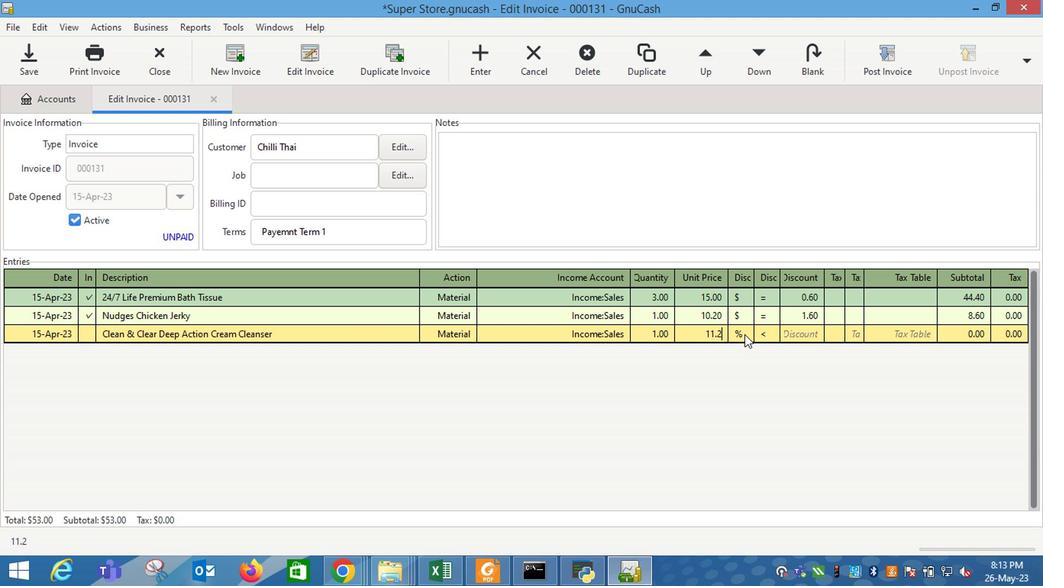 
Action: Mouse moved to (764, 342)
Screenshot: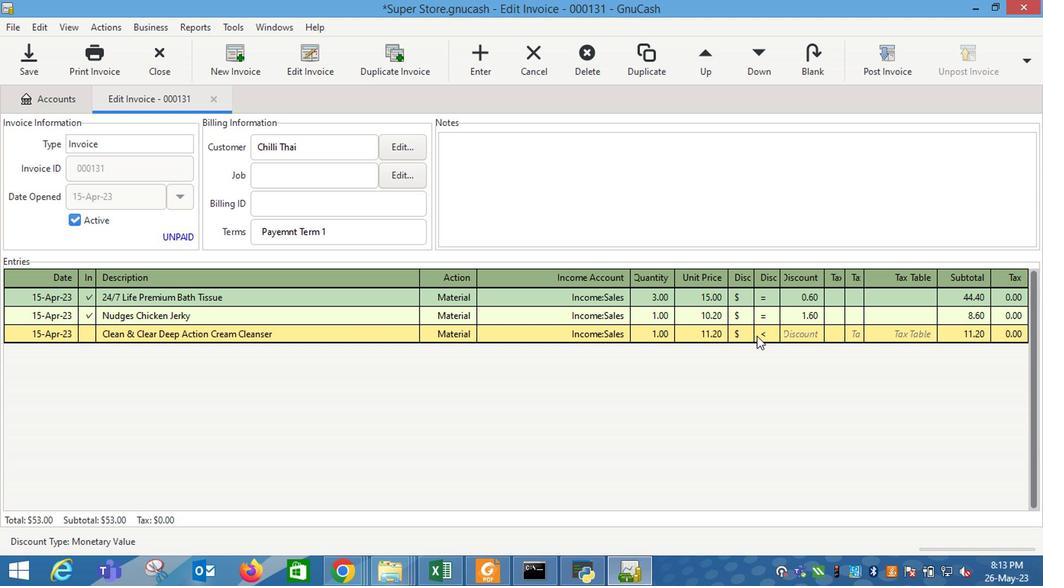 
Action: Mouse pressed left at (764, 342)
Screenshot: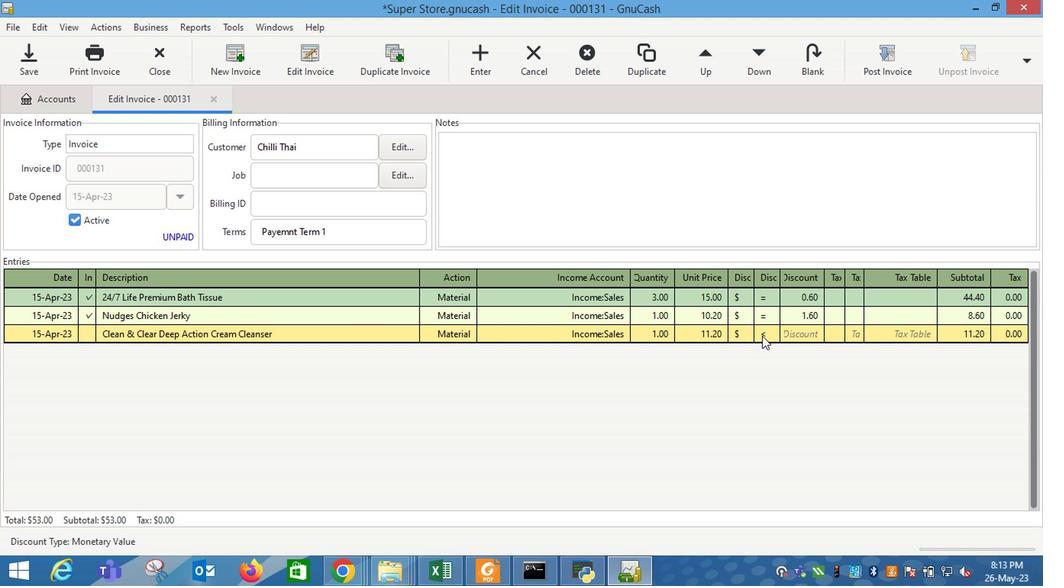 
Action: Mouse moved to (797, 343)
Screenshot: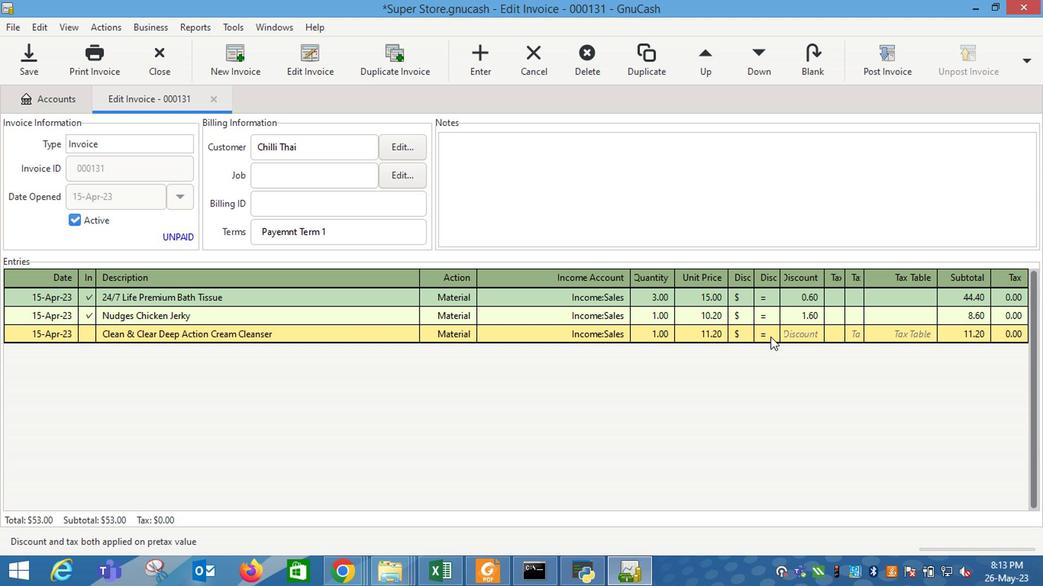 
Action: Mouse pressed left at (797, 343)
Screenshot: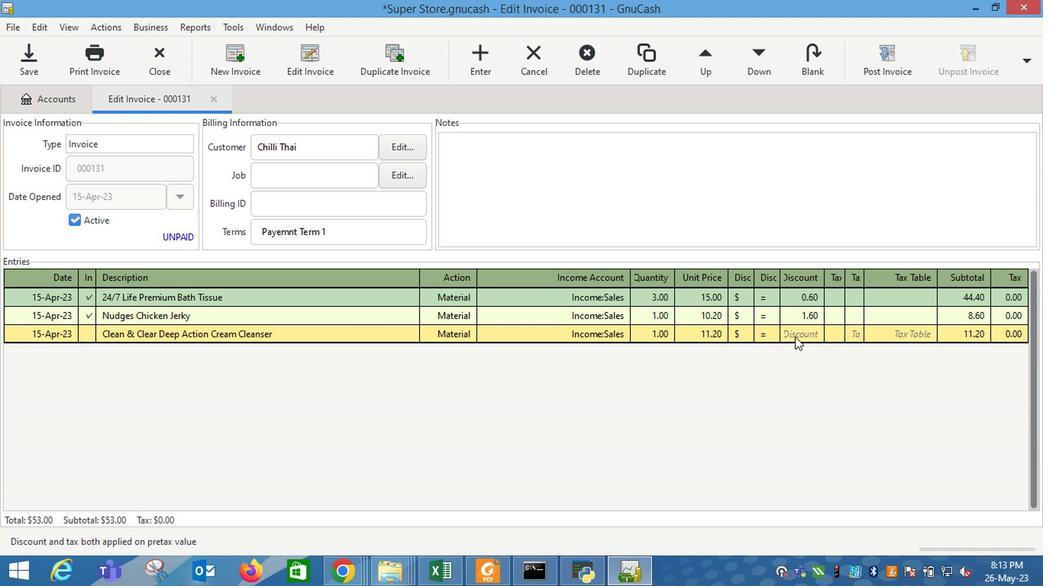 
Action: Mouse moved to (798, 343)
Screenshot: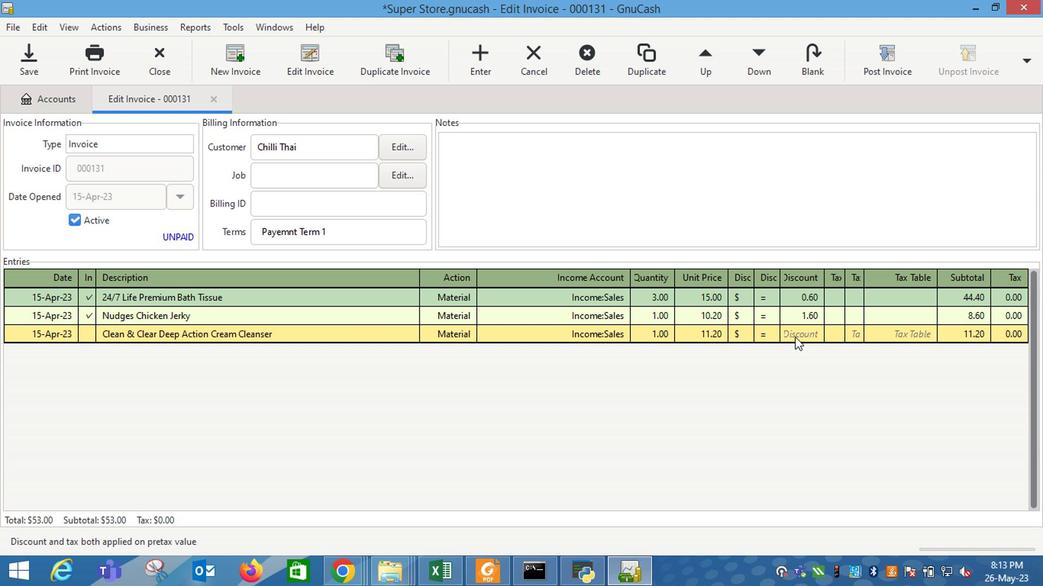
Action: Key pressed 2.1<Key.enter>
Screenshot: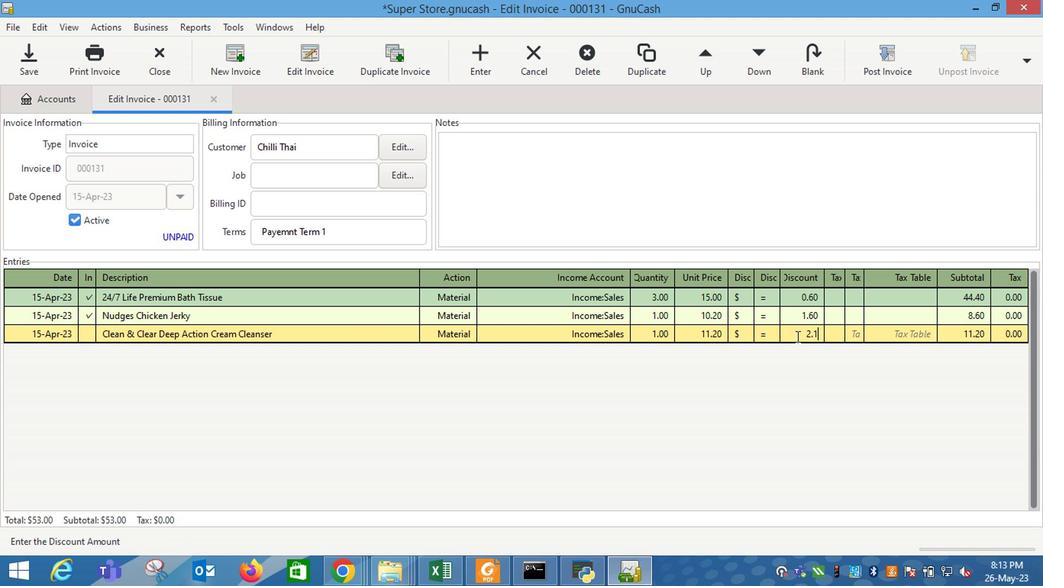 
Action: Mouse moved to (705, 216)
Screenshot: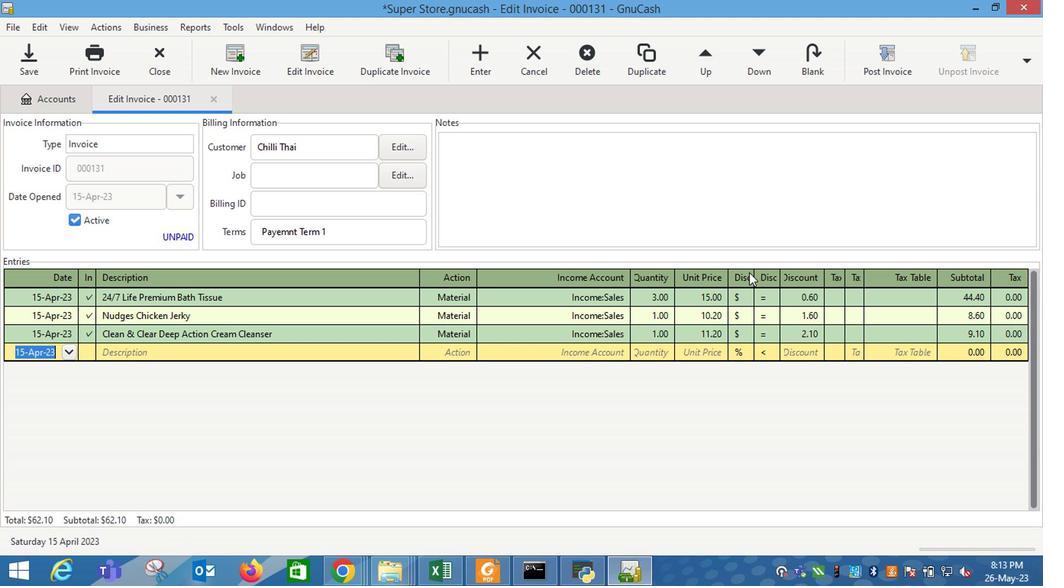 
Action: Mouse pressed left at (705, 216)
Screenshot: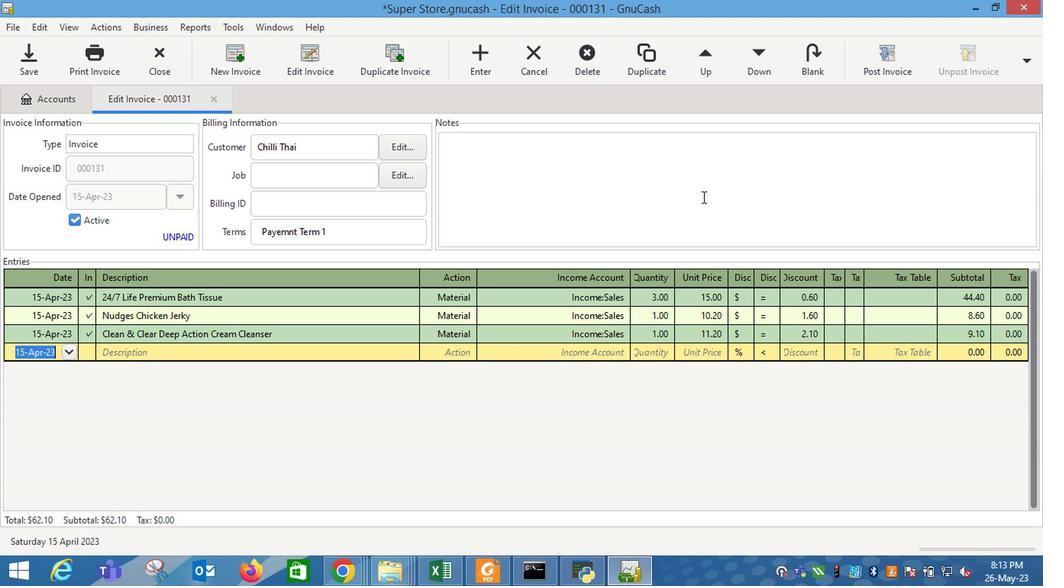 
Action: Key pressed <Key.shift_r>Looking<Key.space>forward<Key.space>to<Key.space>serving<Key.space>you<Key.space>again
Screenshot: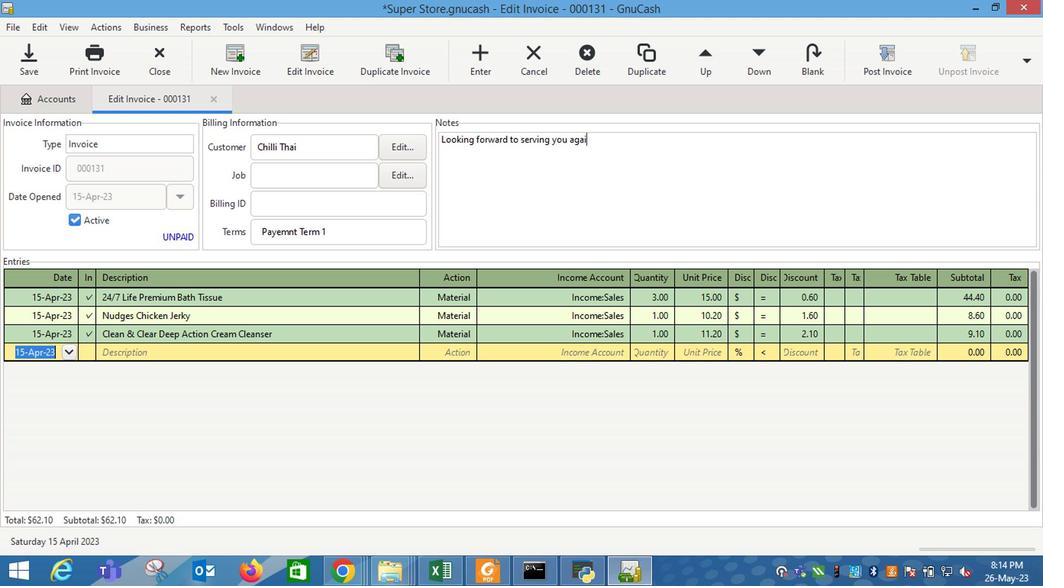 
Action: Mouse moved to (705, 216)
Screenshot: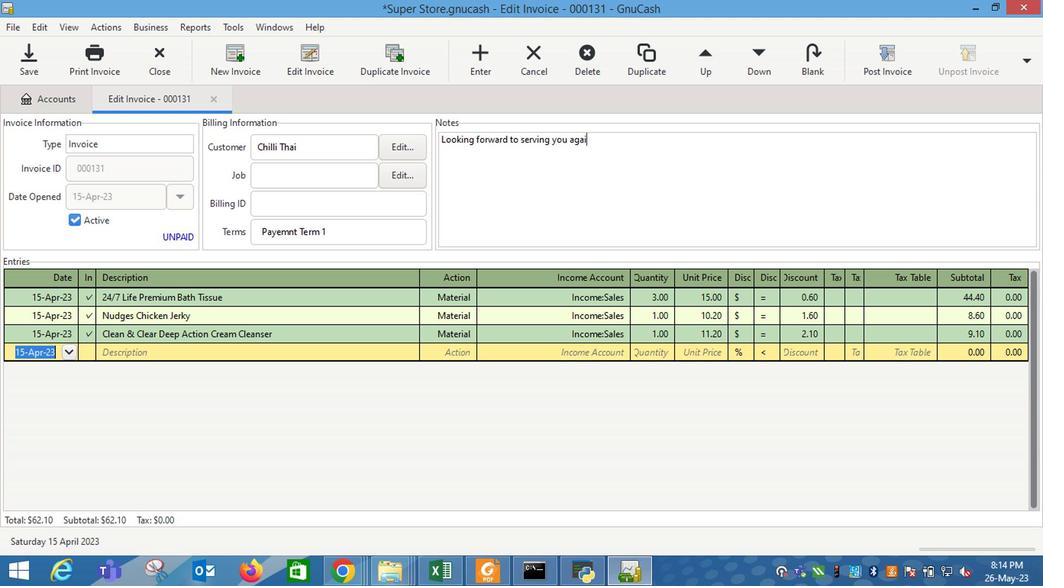 
Action: Key pressed .
Screenshot: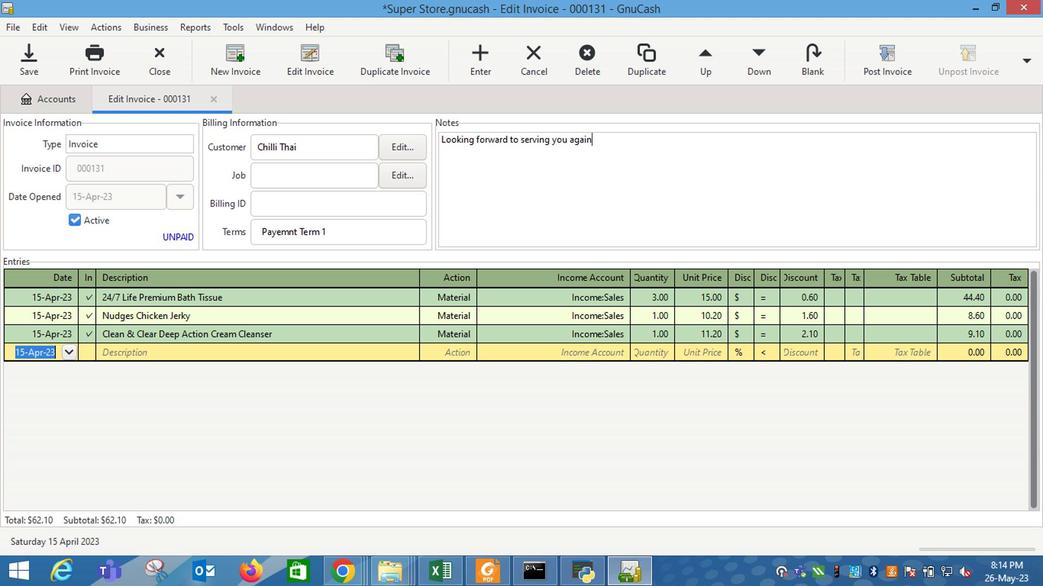 
Action: Mouse moved to (884, 84)
Screenshot: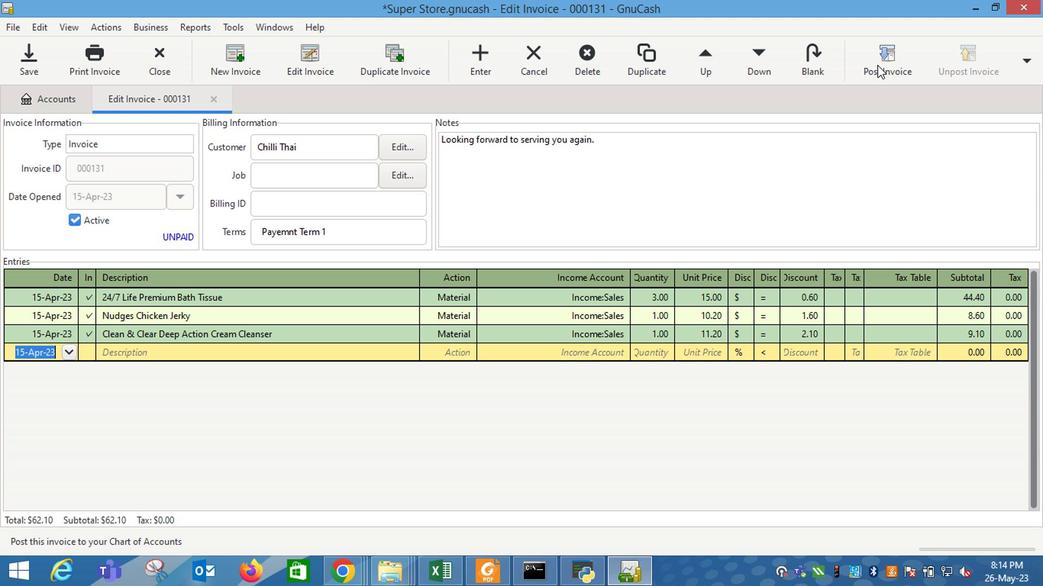 
Action: Mouse pressed left at (884, 84)
Screenshot: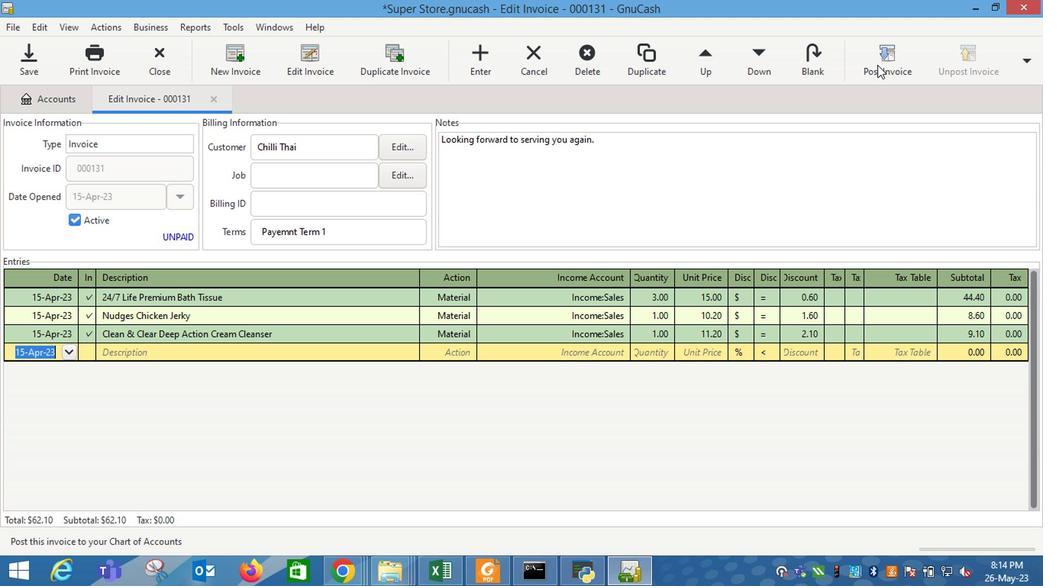 
Action: Mouse moved to (643, 265)
Screenshot: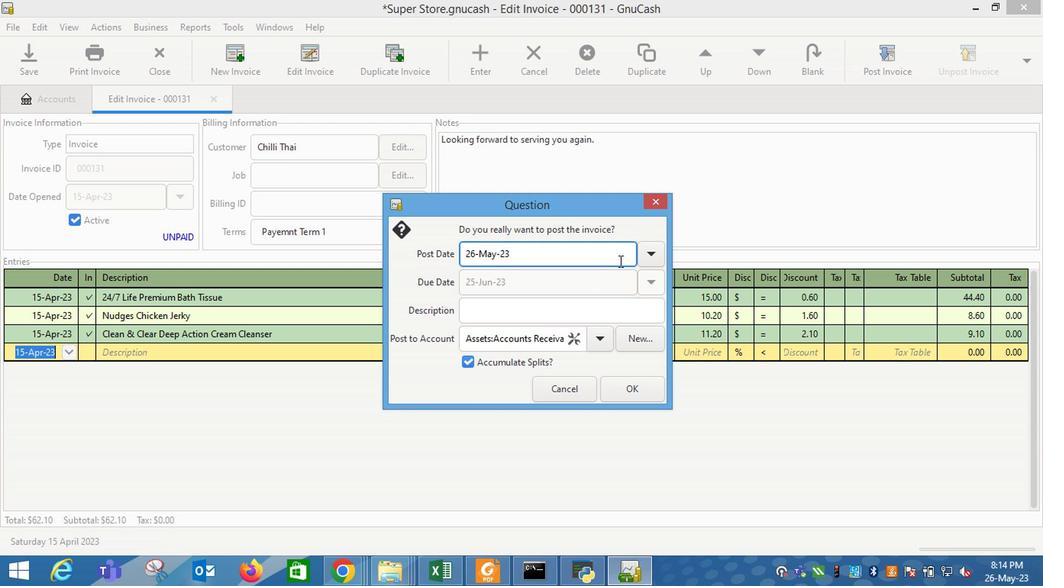 
Action: Mouse pressed left at (643, 265)
Screenshot: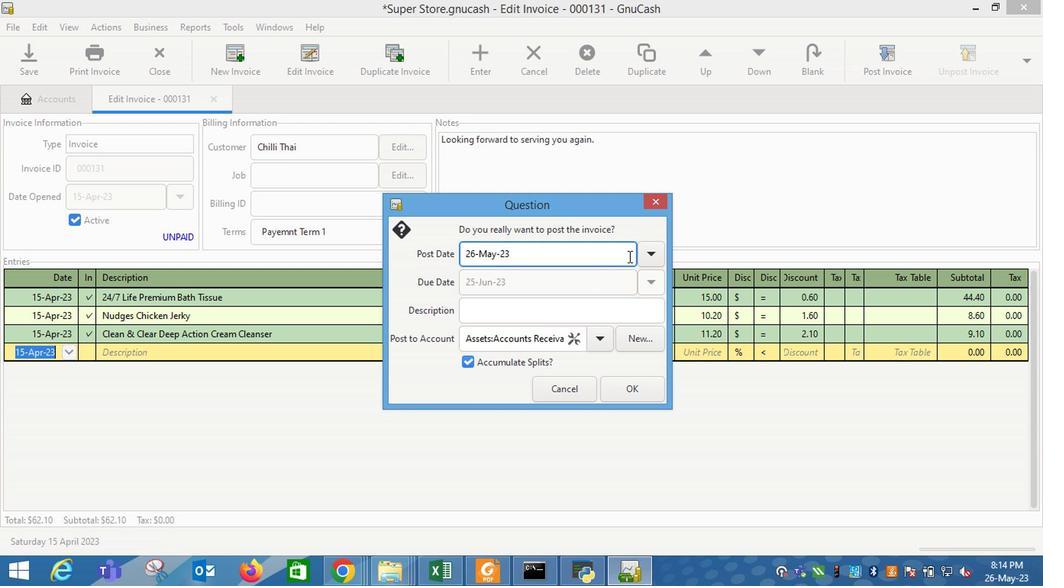 
Action: Mouse moved to (536, 289)
Screenshot: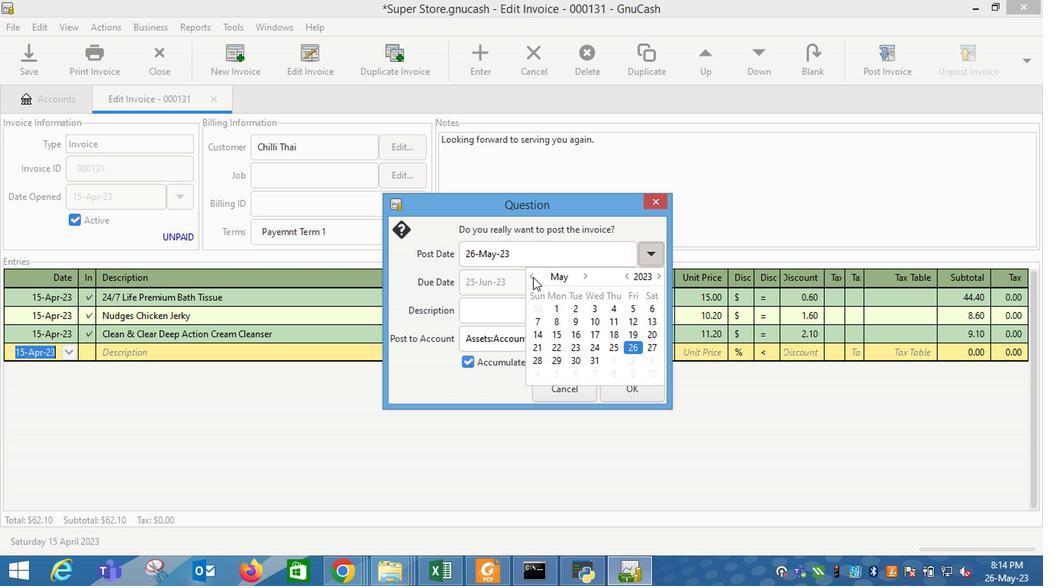 
Action: Mouse pressed left at (536, 289)
Screenshot: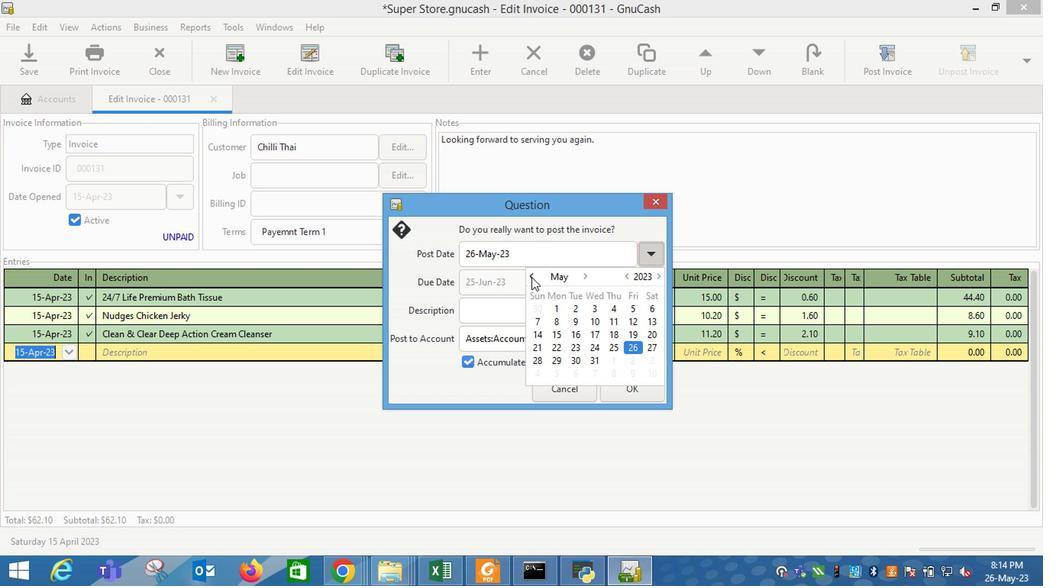 
Action: Mouse moved to (663, 338)
Screenshot: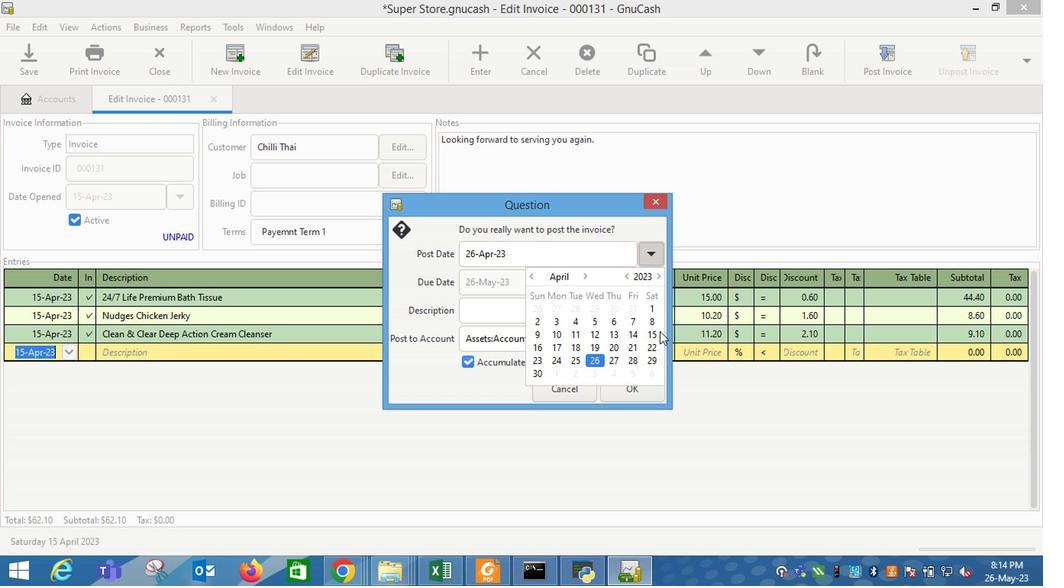 
Action: Mouse pressed left at (663, 338)
Screenshot: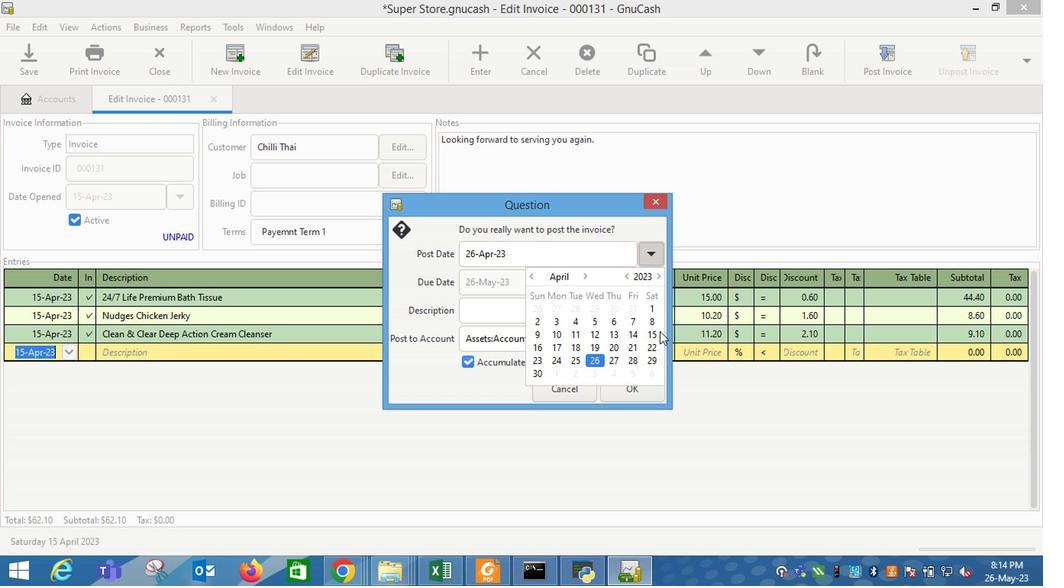 
Action: Mouse moved to (498, 384)
Screenshot: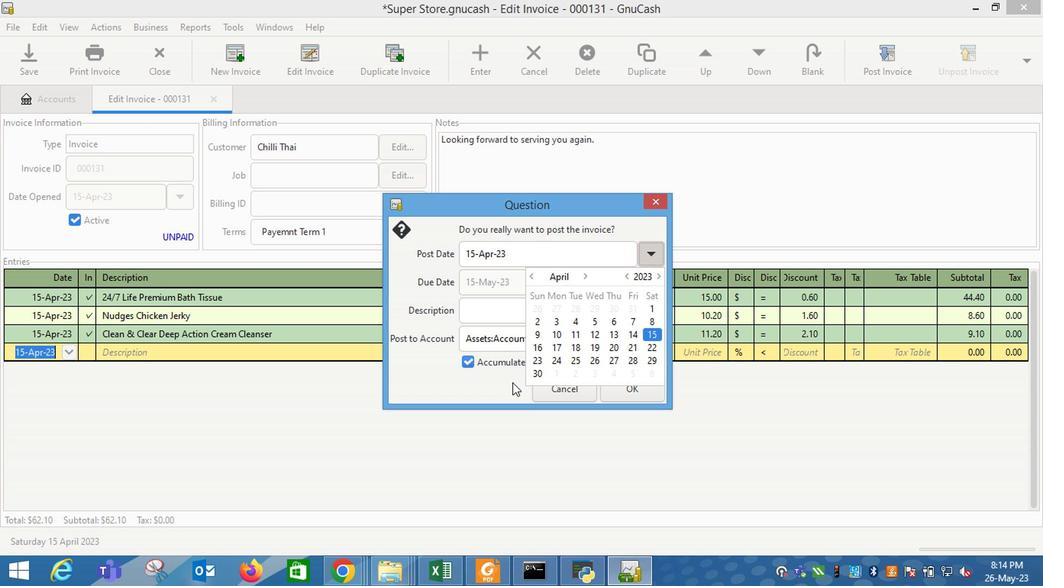 
Action: Mouse pressed left at (498, 384)
Screenshot: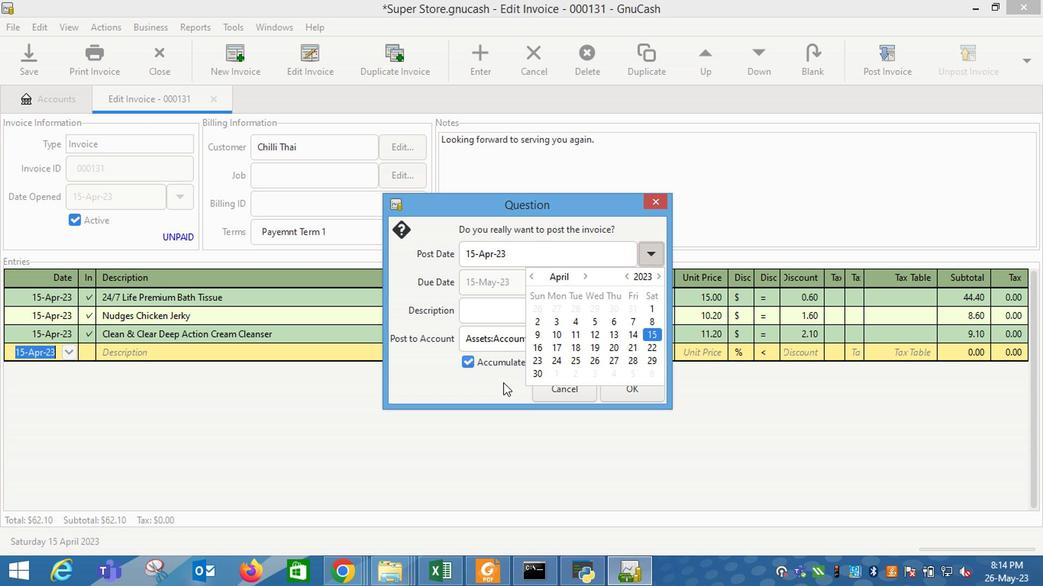 
Action: Mouse moved to (654, 394)
Screenshot: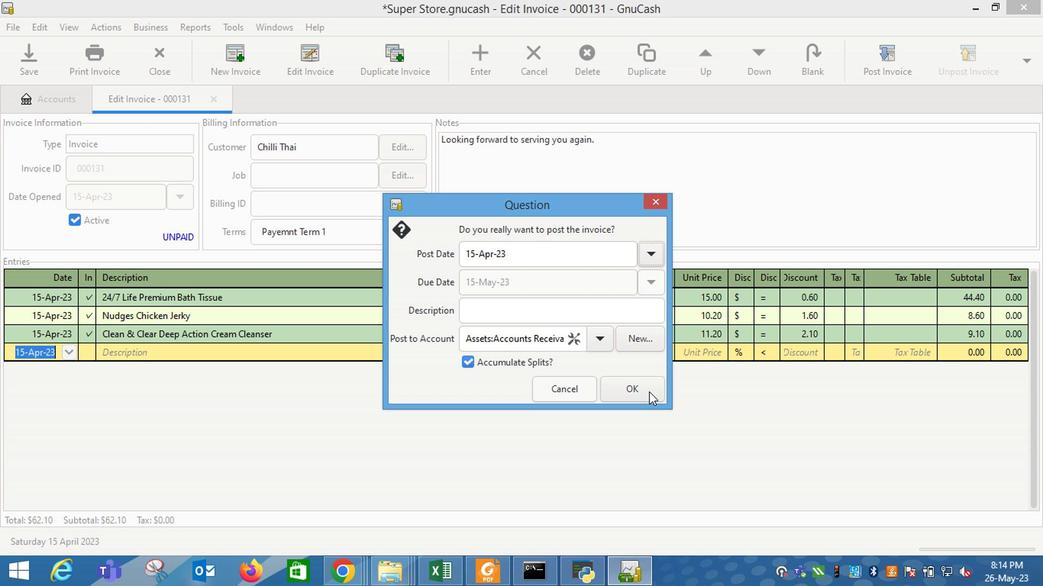
Action: Mouse pressed left at (654, 394)
Screenshot: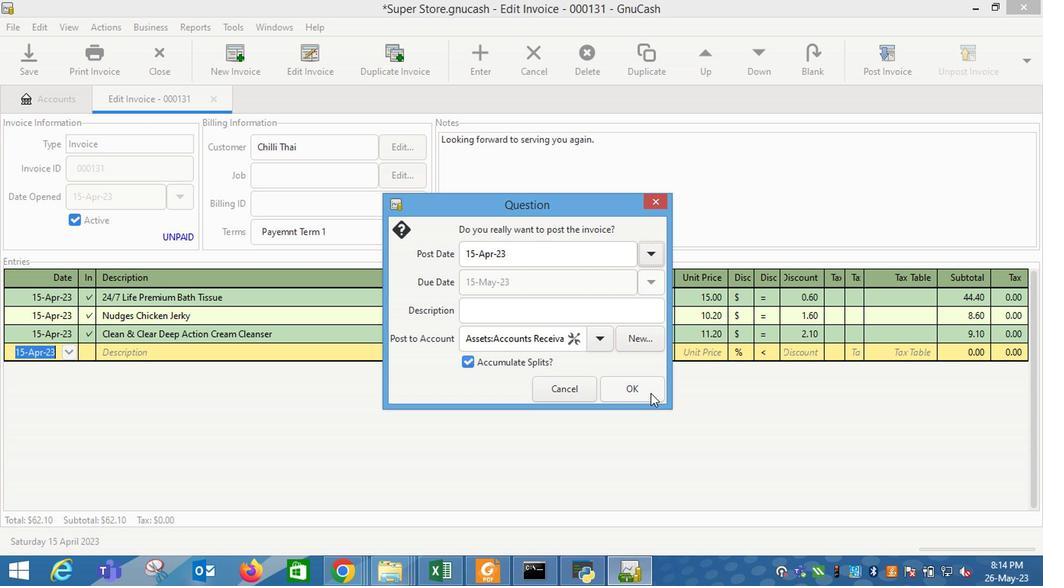 
Action: Mouse moved to (986, 97)
Screenshot: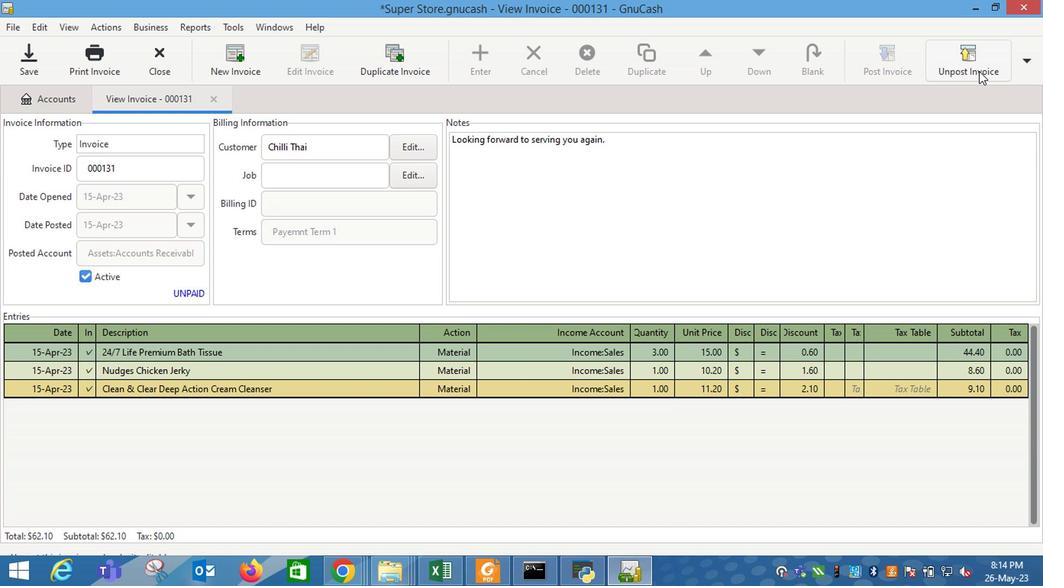 
Action: Mouse pressed left at (986, 97)
Screenshot: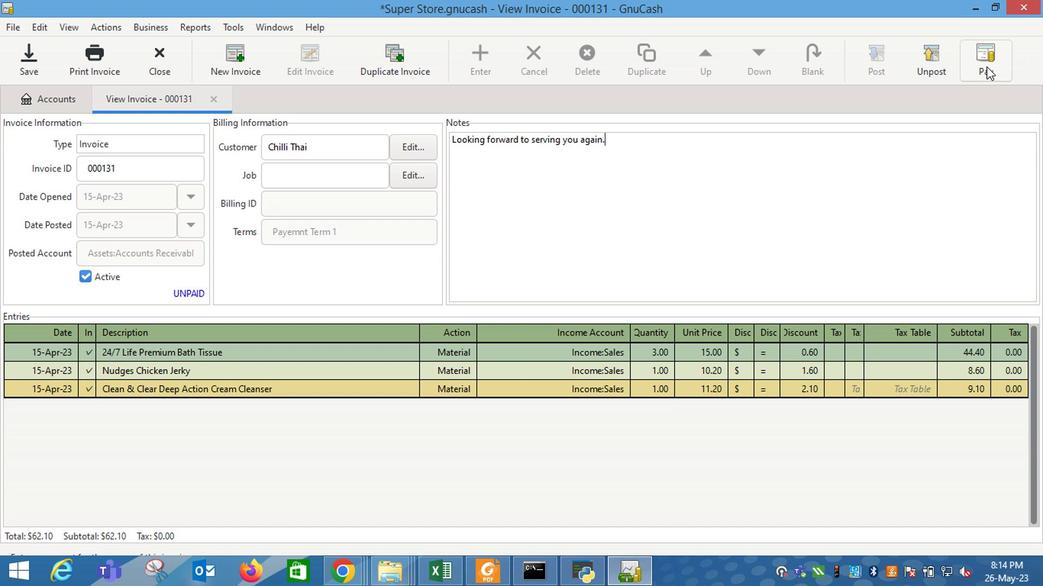 
Action: Mouse moved to (474, 316)
Screenshot: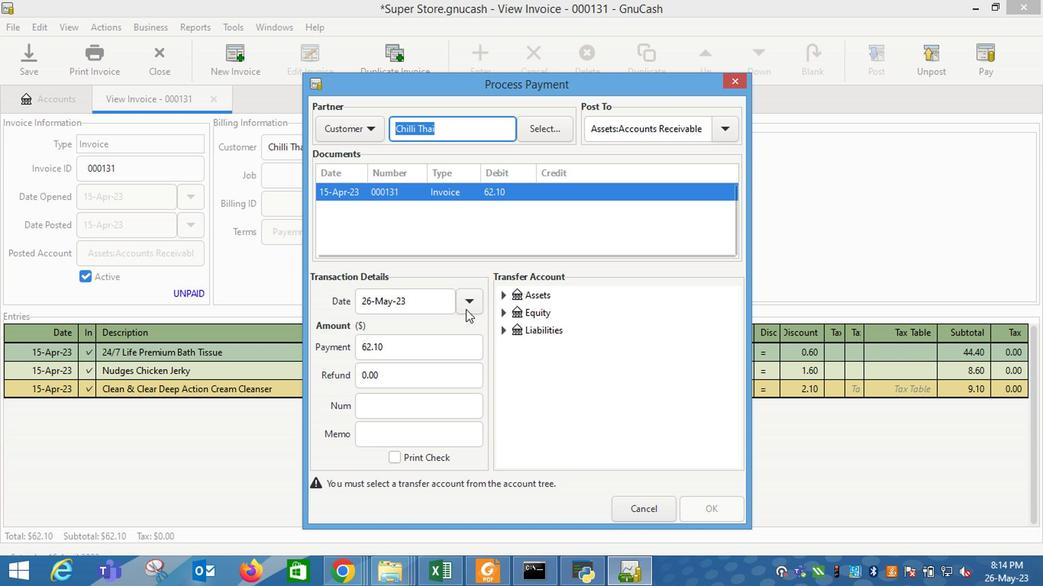 
Action: Mouse pressed left at (474, 316)
Screenshot: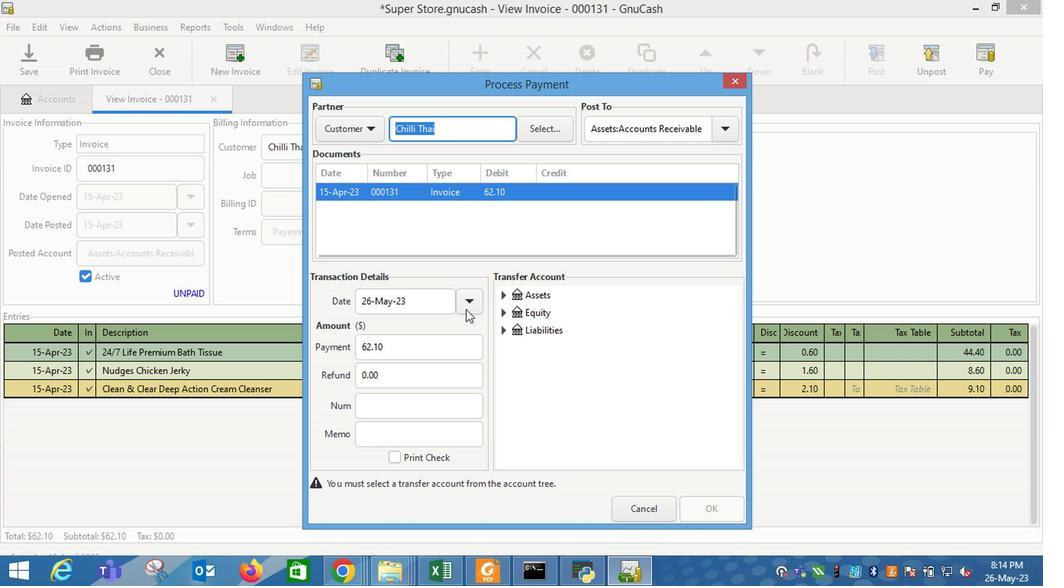
Action: Mouse moved to (382, 384)
Screenshot: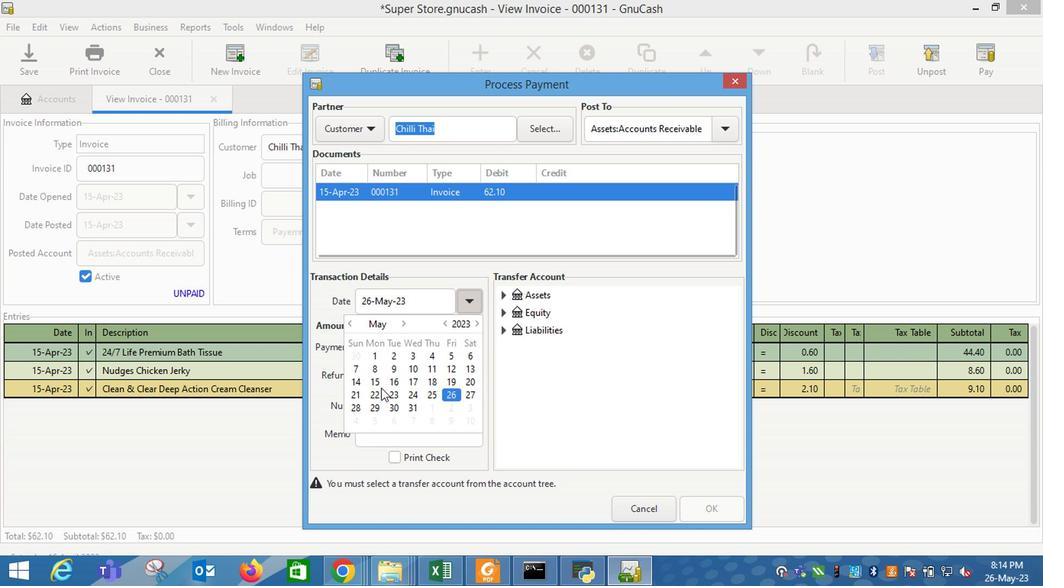 
Action: Mouse pressed left at (382, 384)
Screenshot: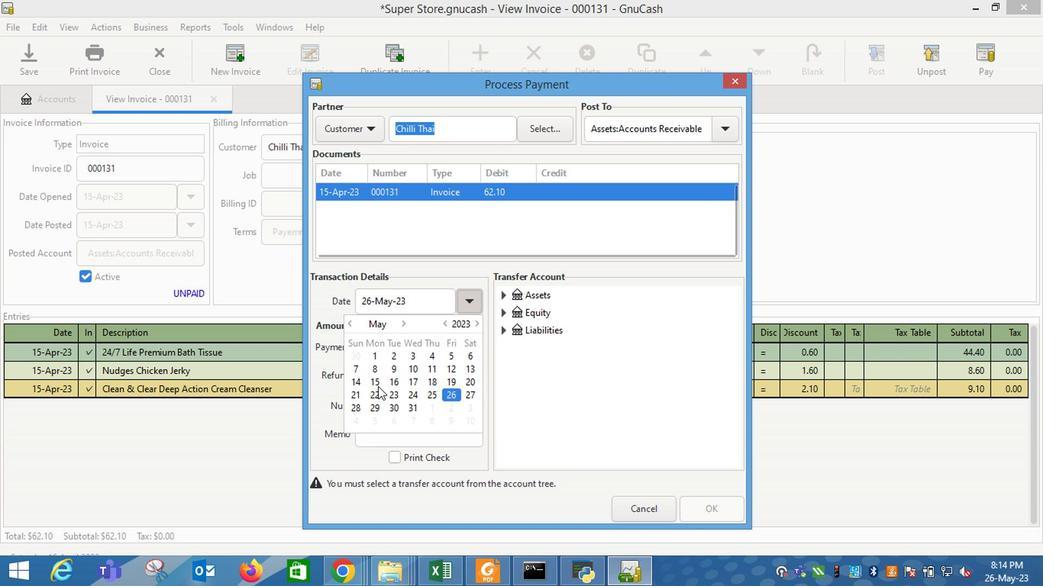 
Action: Mouse moved to (583, 381)
Screenshot: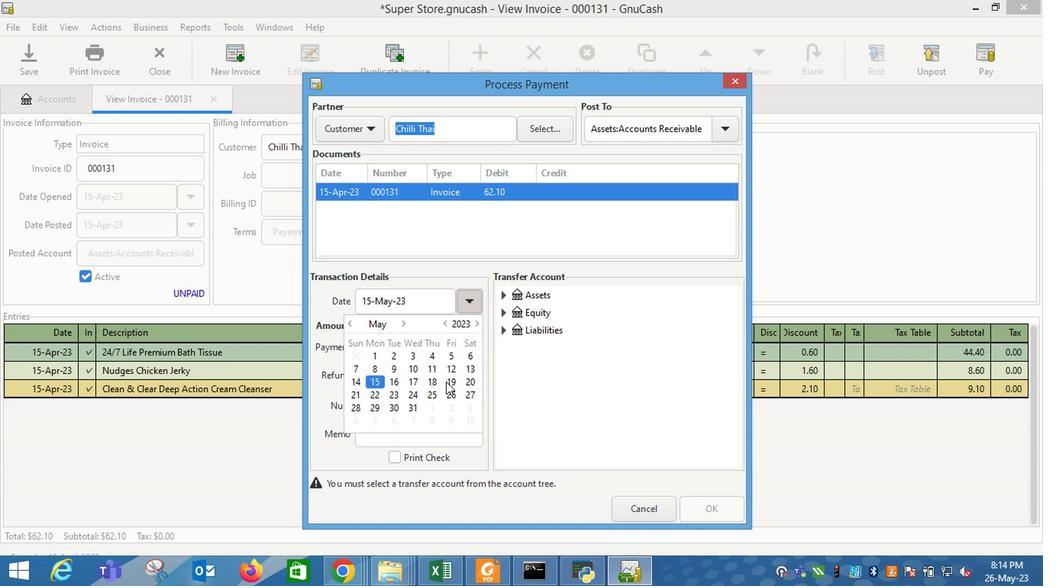 
Action: Mouse pressed left at (583, 381)
Screenshot: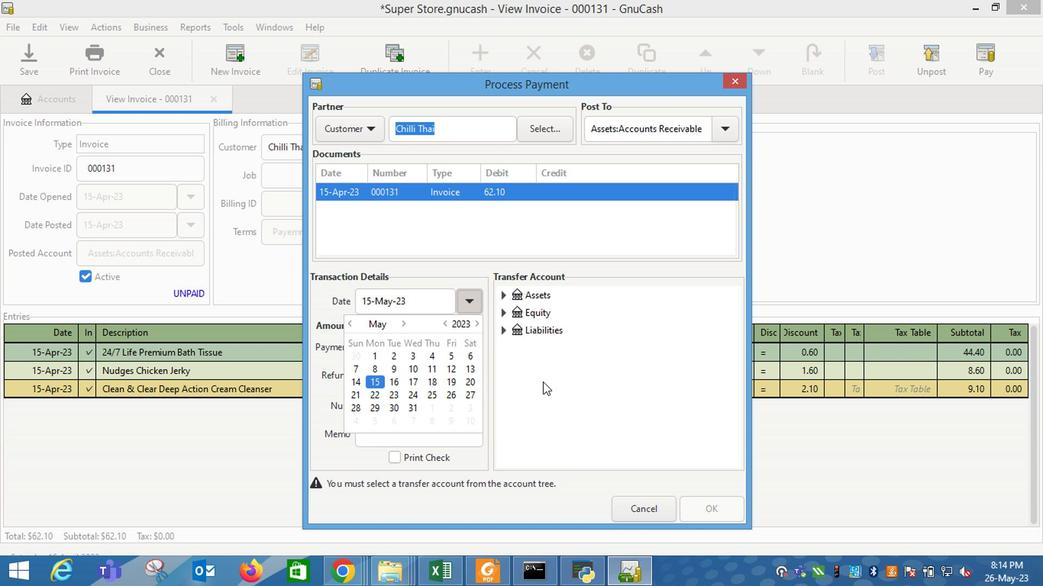 
Action: Mouse moved to (508, 301)
Screenshot: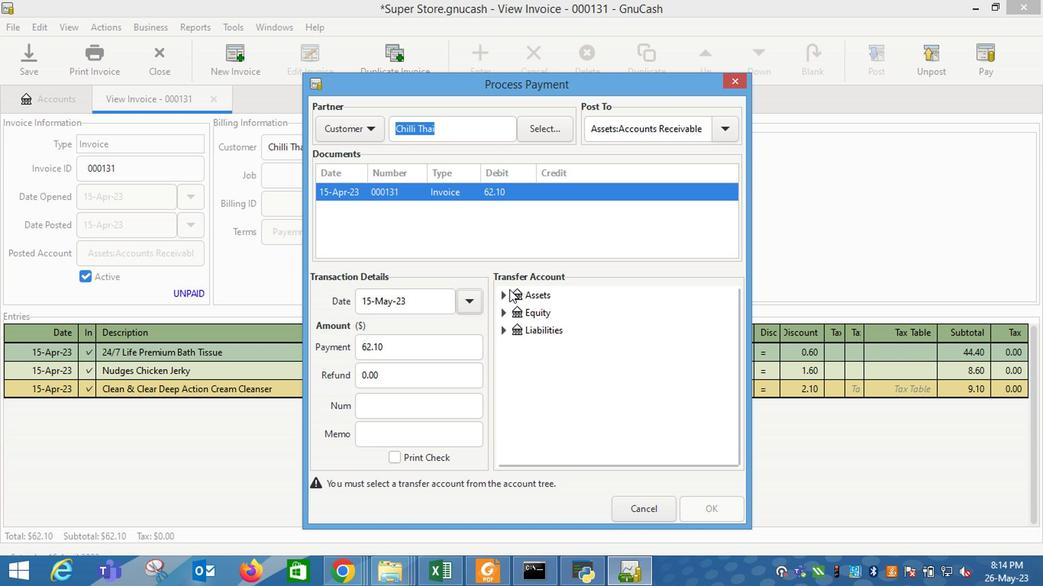 
Action: Mouse pressed left at (508, 301)
Screenshot: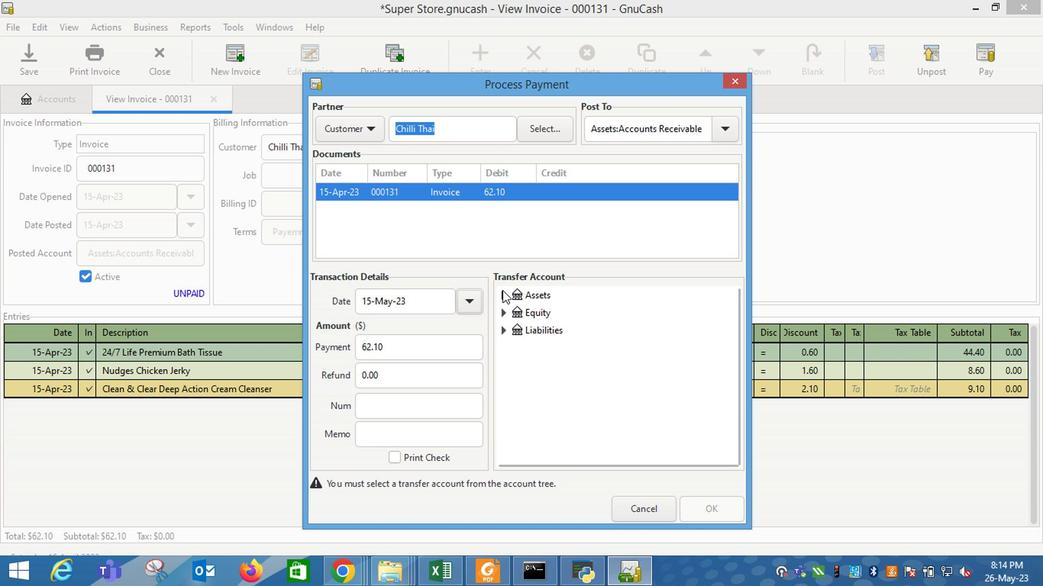 
Action: Mouse moved to (523, 323)
Screenshot: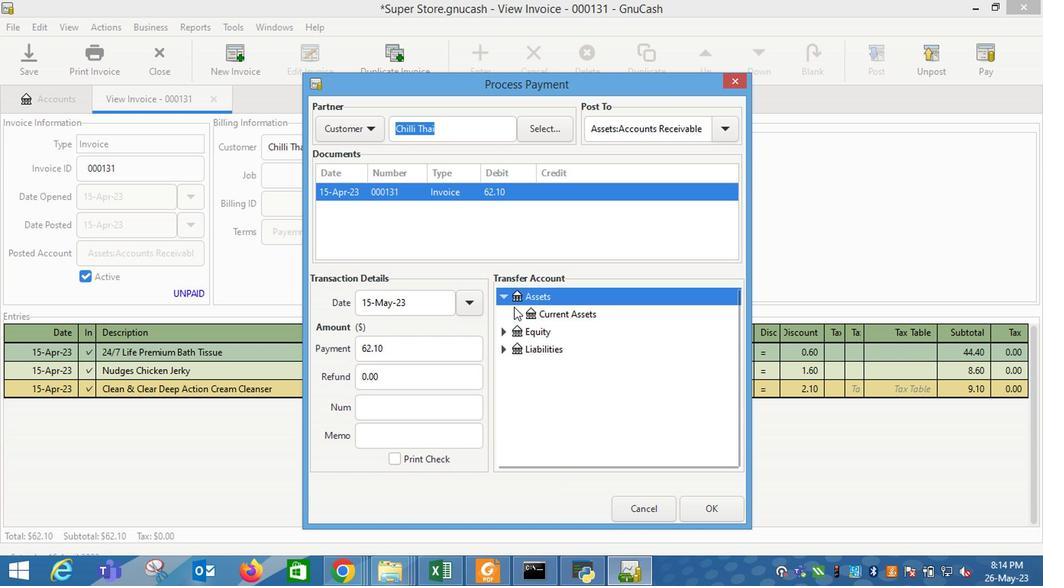 
Action: Mouse pressed left at (523, 323)
Screenshot: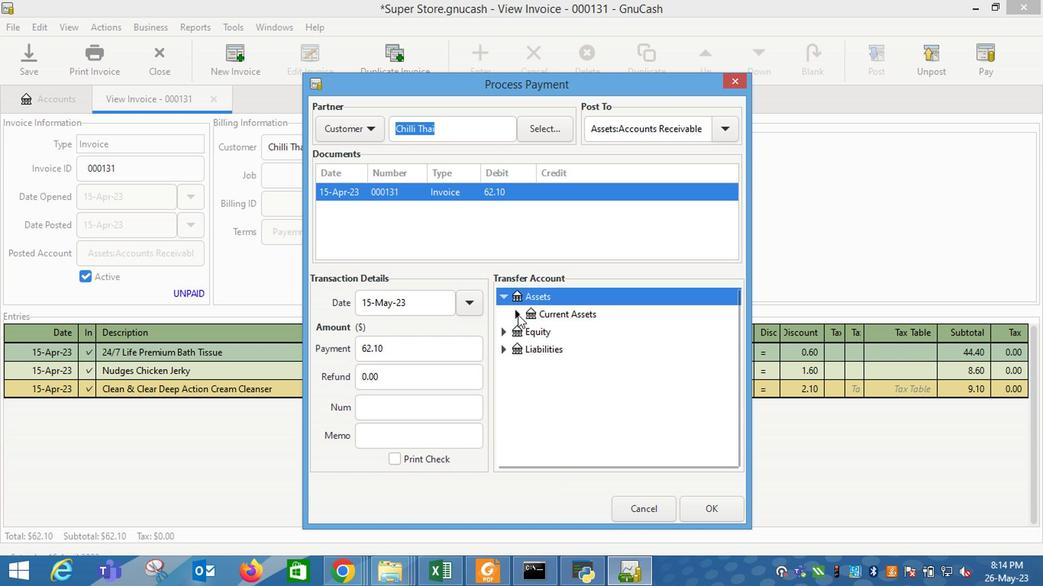 
Action: Mouse moved to (551, 339)
Screenshot: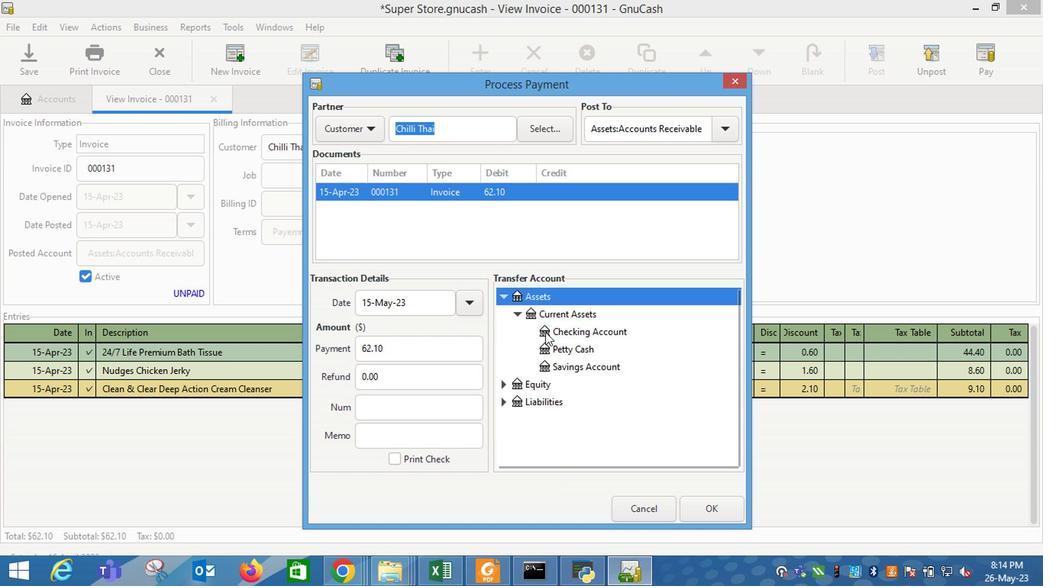 
Action: Mouse pressed left at (551, 339)
Screenshot: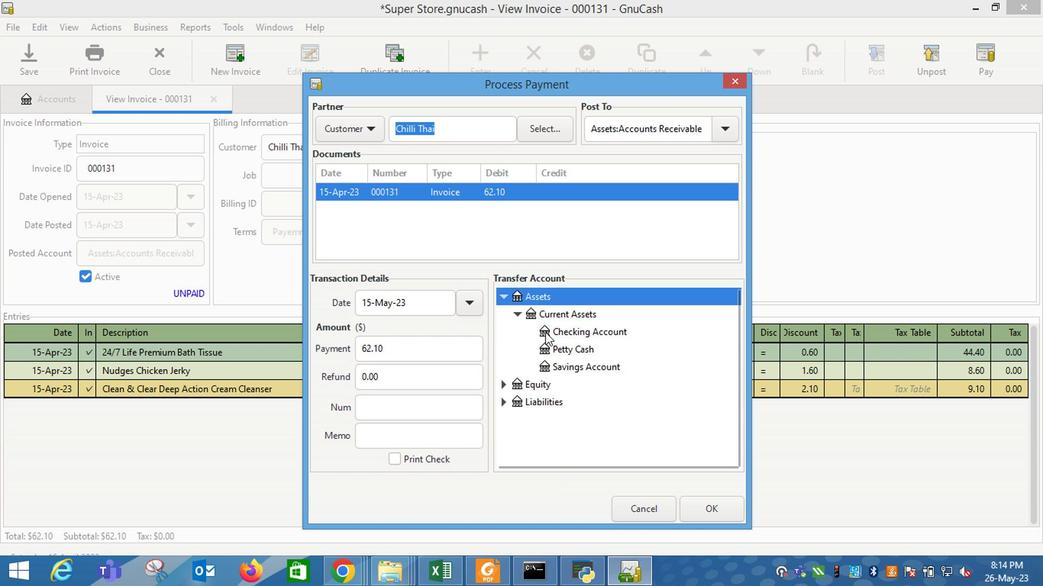 
Action: Mouse moved to (702, 496)
Screenshot: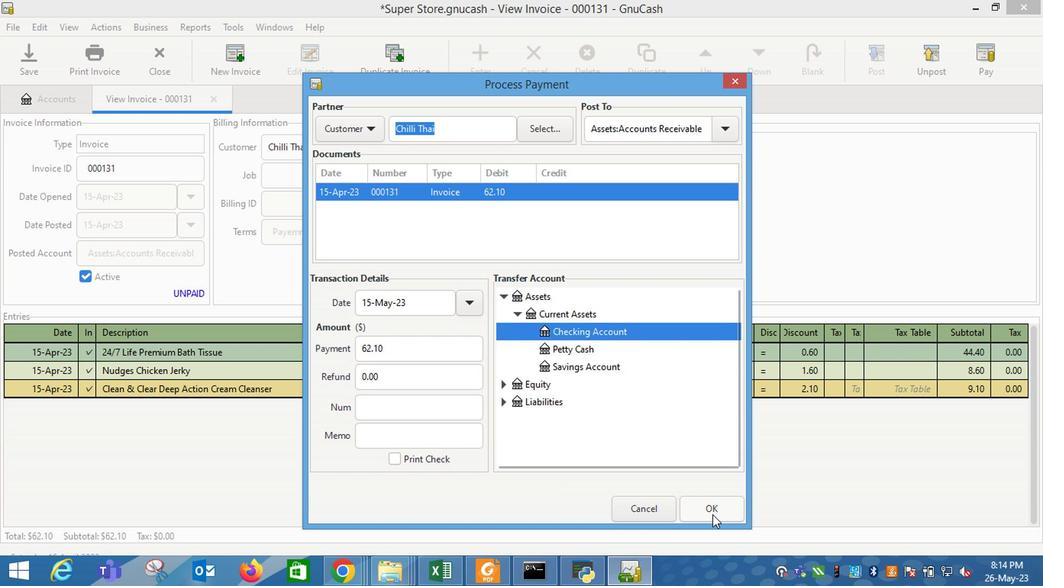 
Action: Mouse pressed left at (702, 496)
Screenshot: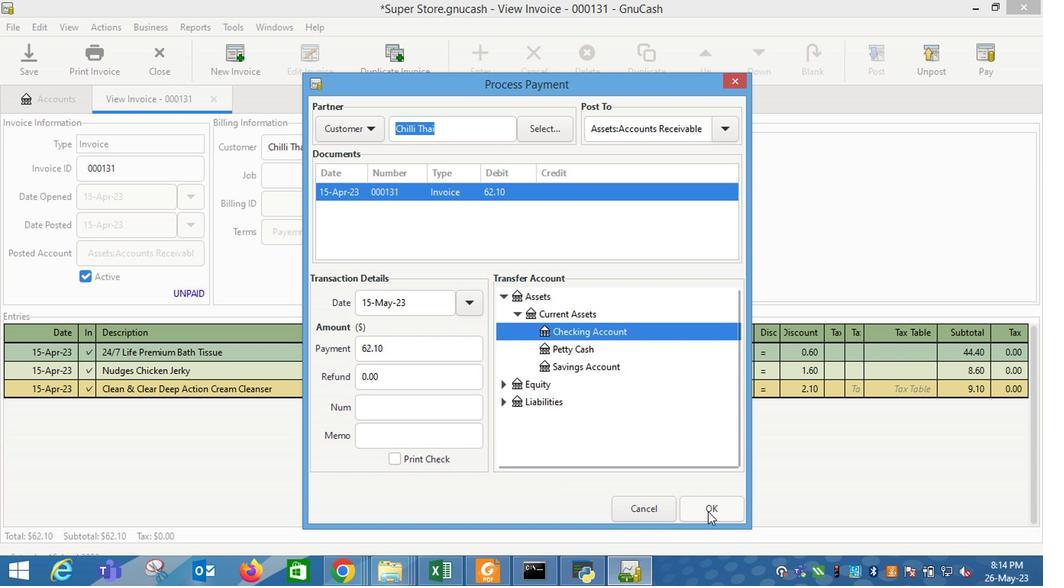 
Action: Mouse moved to (108, 101)
Screenshot: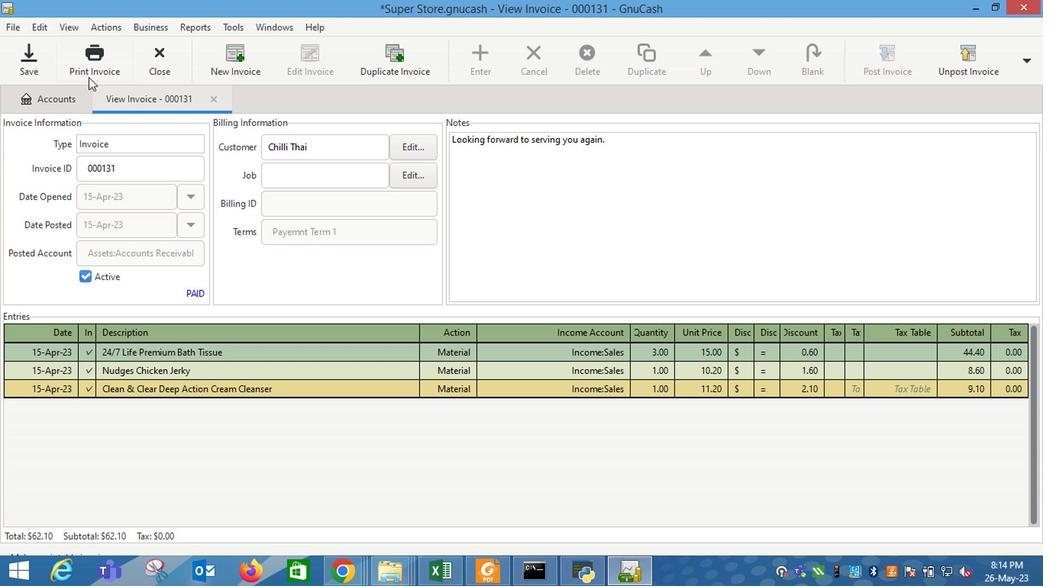 
Action: Mouse pressed left at (108, 101)
Screenshot: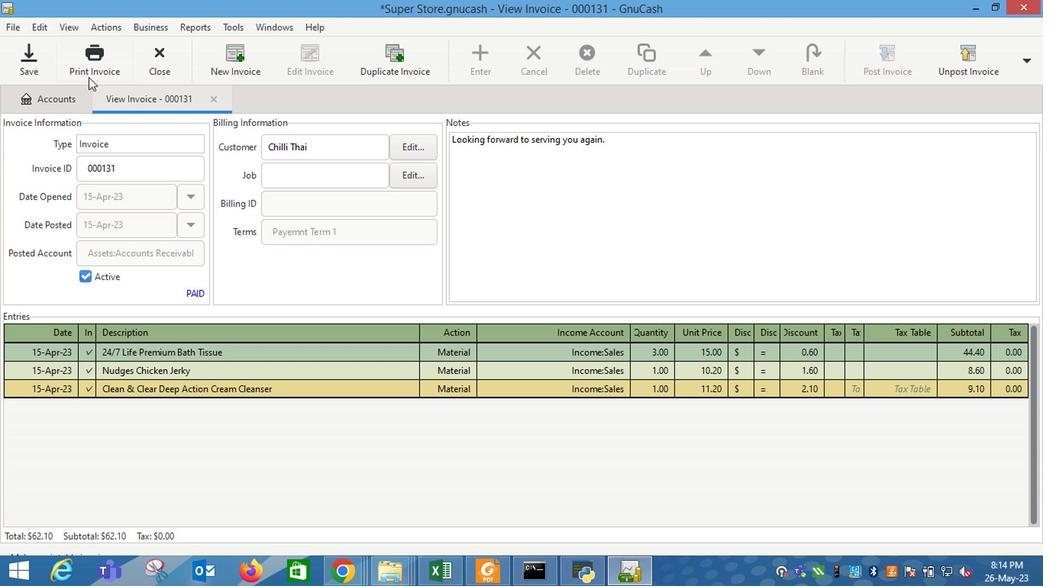 
Action: Mouse moved to (372, 89)
Screenshot: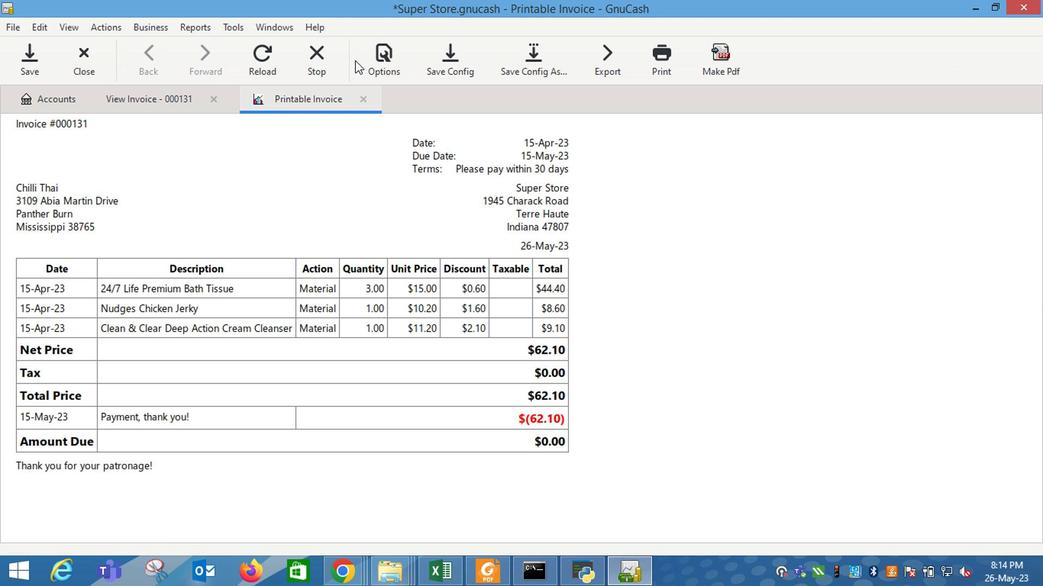 
Action: Mouse pressed left at (372, 89)
Screenshot: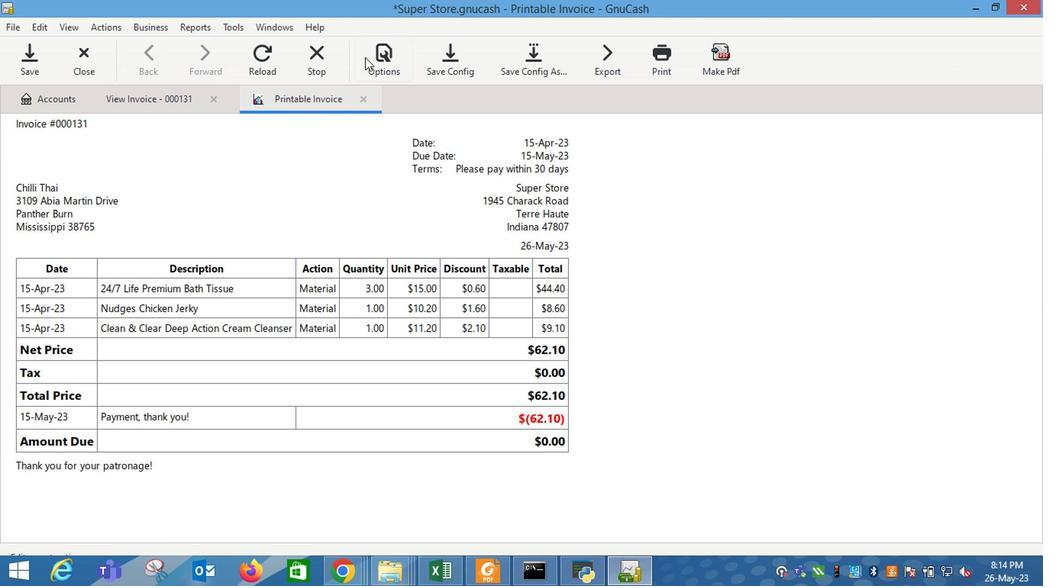 
Action: Mouse moved to (306, 173)
Screenshot: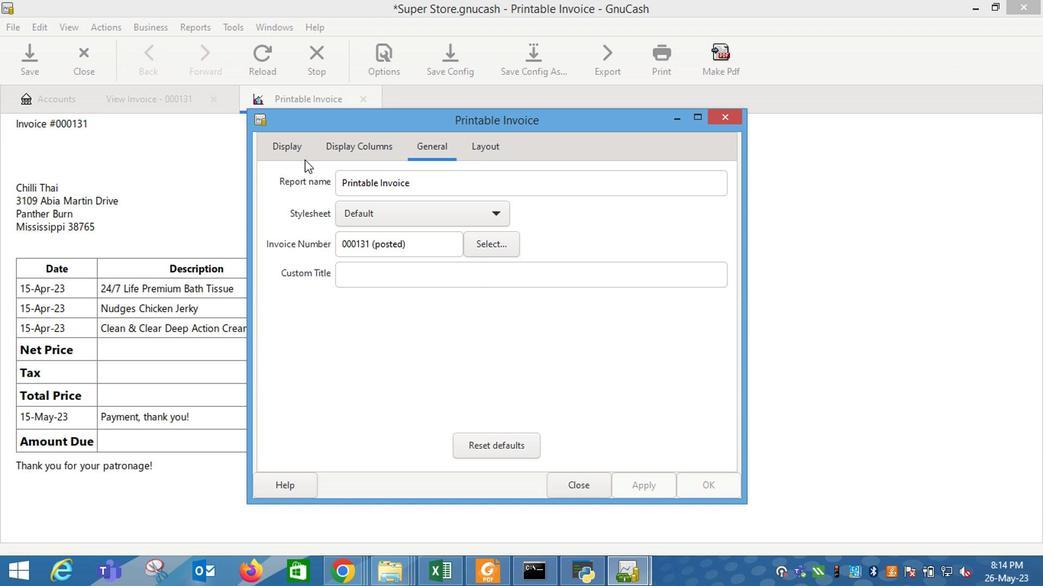 
Action: Mouse pressed left at (306, 173)
Screenshot: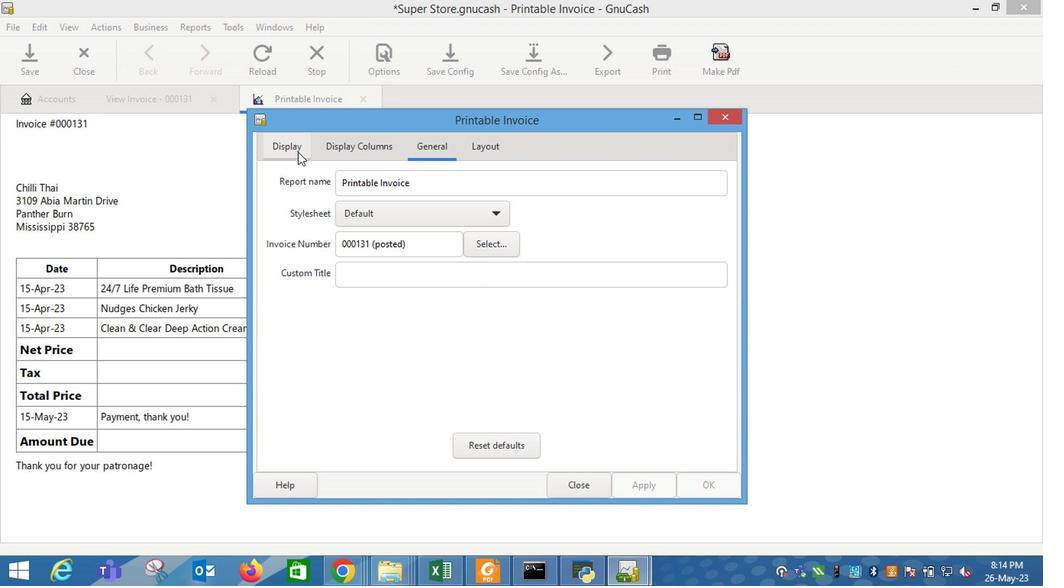 
Action: Mouse moved to (420, 326)
Screenshot: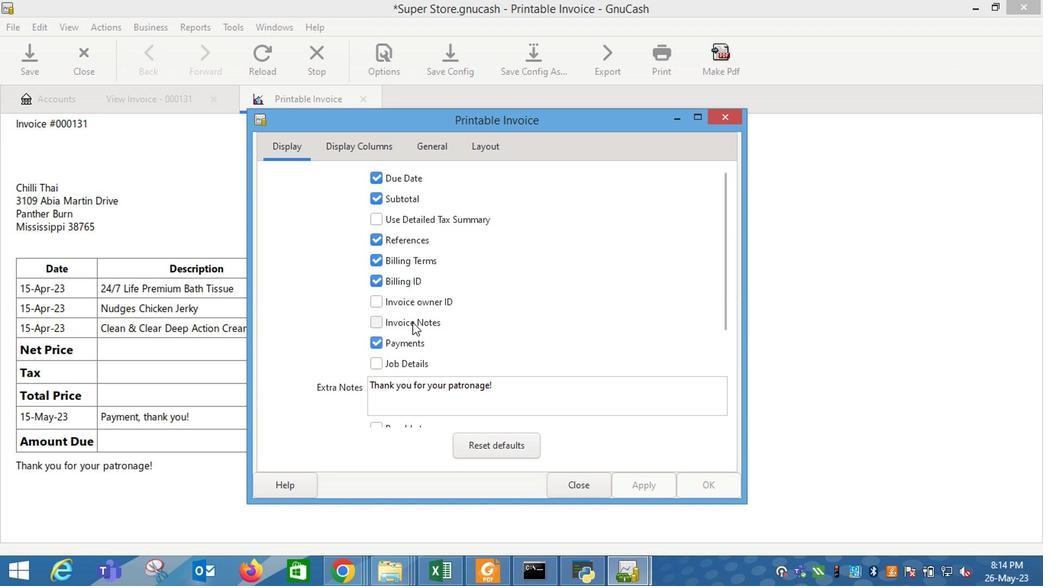 
Action: Mouse pressed left at (420, 326)
Screenshot: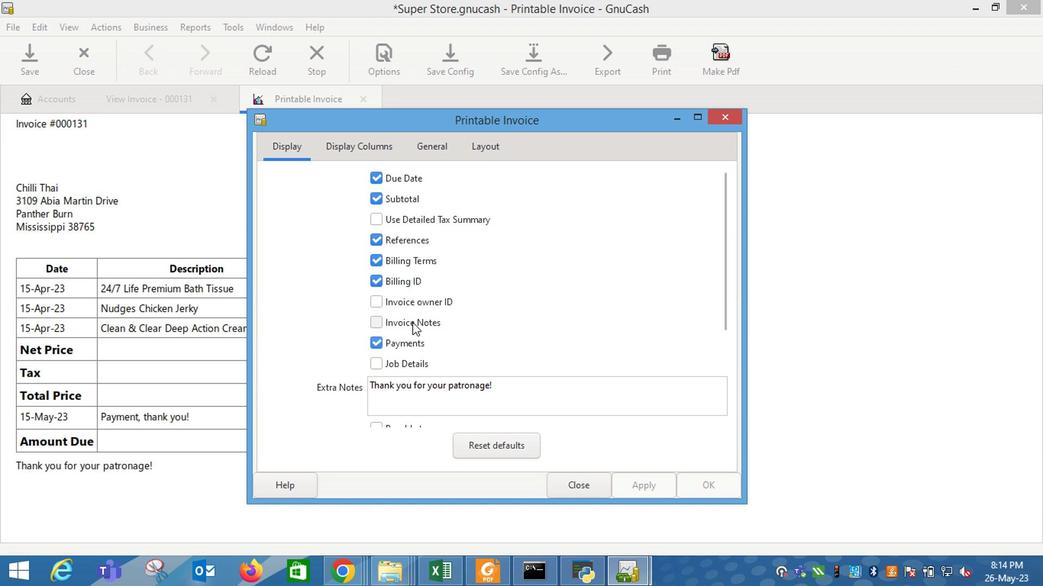 
Action: Mouse moved to (647, 480)
Screenshot: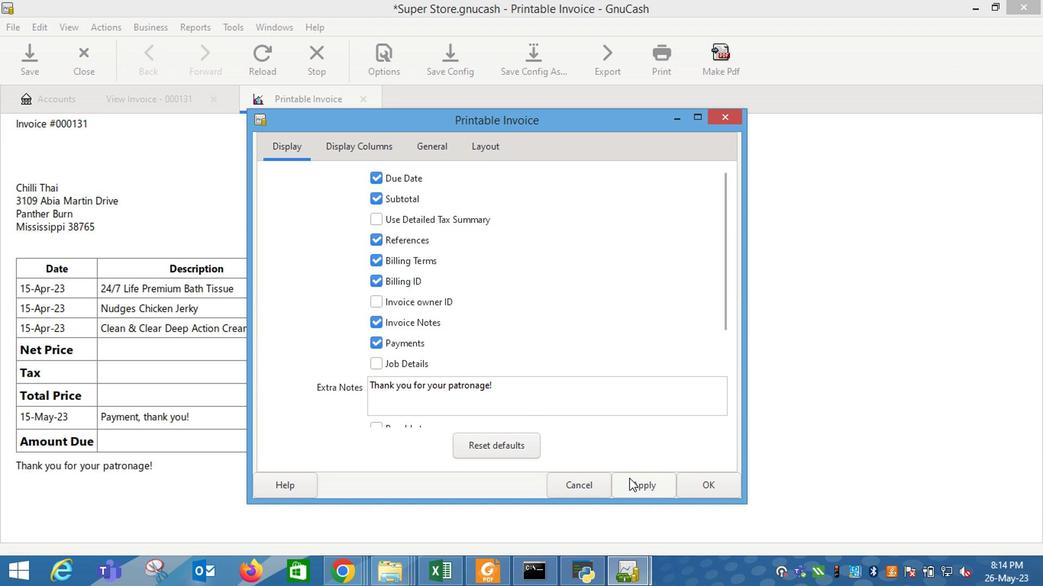 
Action: Mouse pressed left at (647, 480)
Screenshot: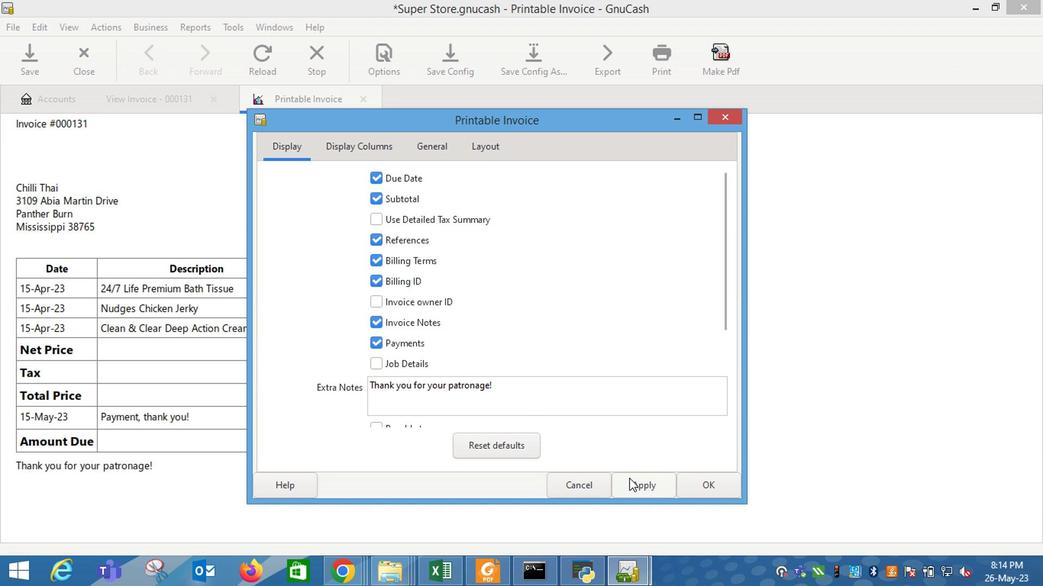 
Action: Mouse moved to (569, 476)
Screenshot: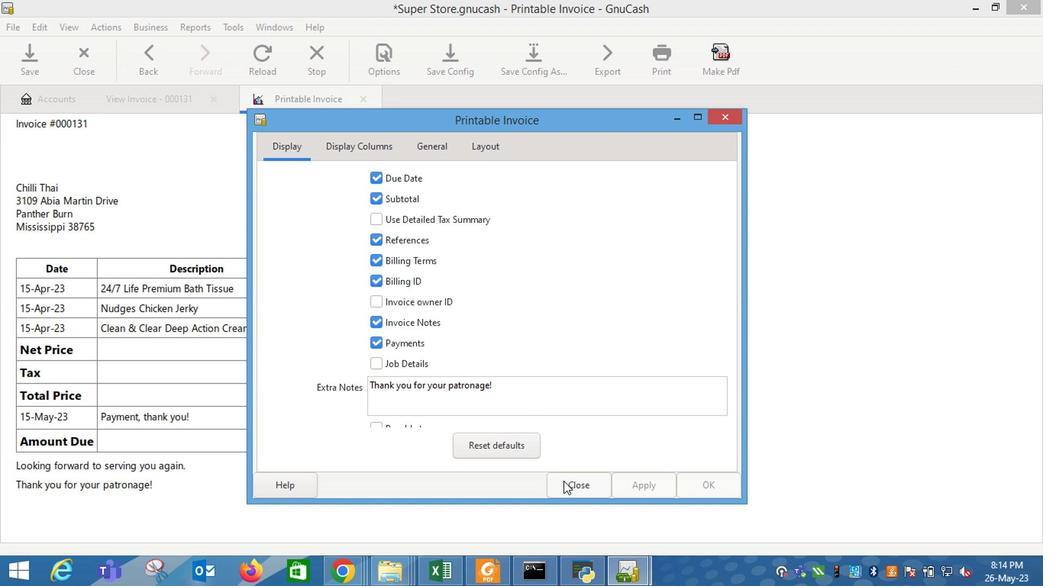
Action: Mouse pressed left at (569, 476)
Screenshot: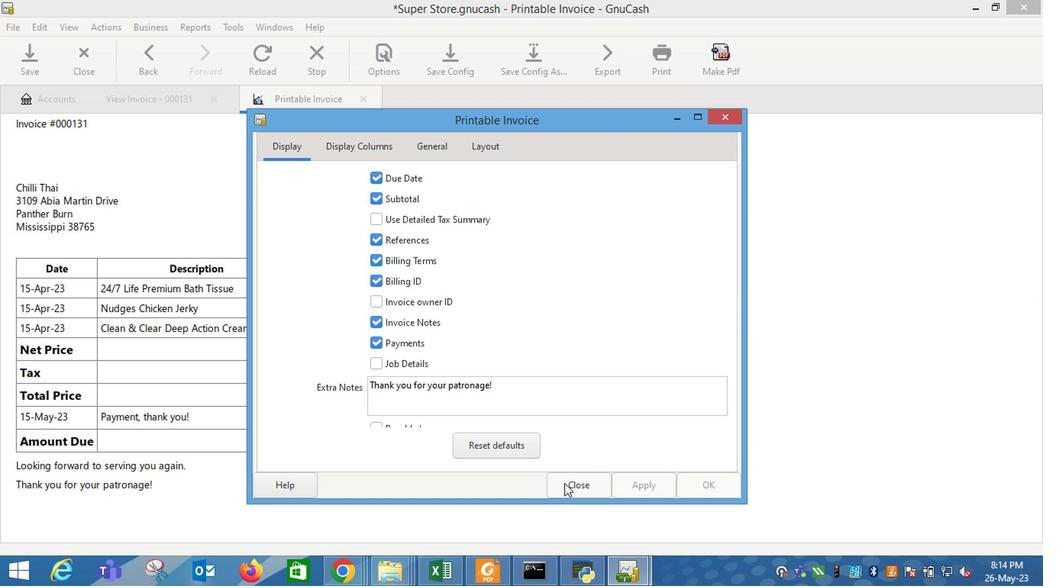 
Action: Mouse moved to (441, 433)
Screenshot: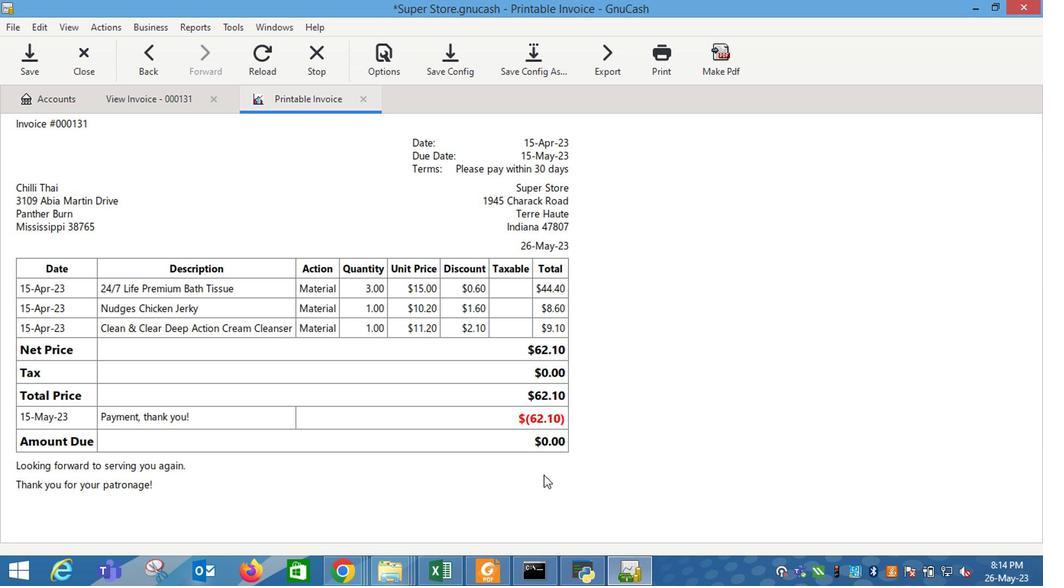 
